 Task: Configure and use the built-in GitLens extension for code authorship details.
Action: Mouse moved to (333, 193)
Screenshot: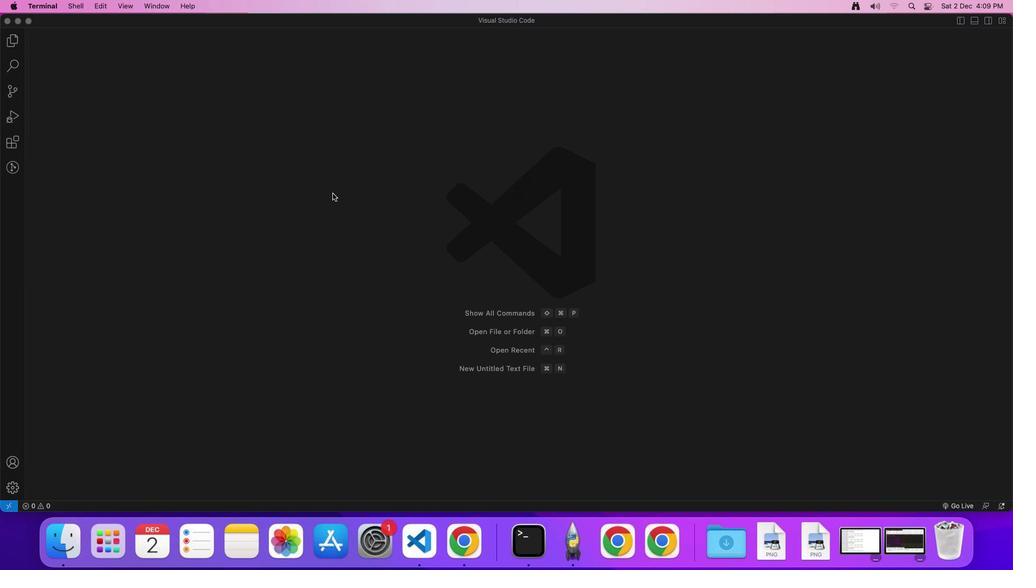 
Action: Mouse pressed left at (333, 193)
Screenshot: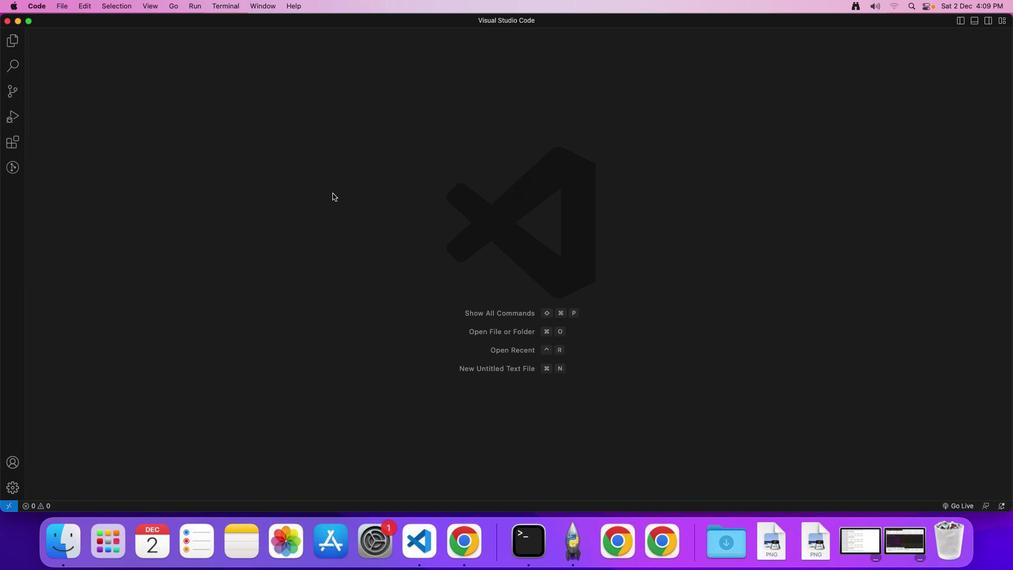 
Action: Mouse moved to (12, 482)
Screenshot: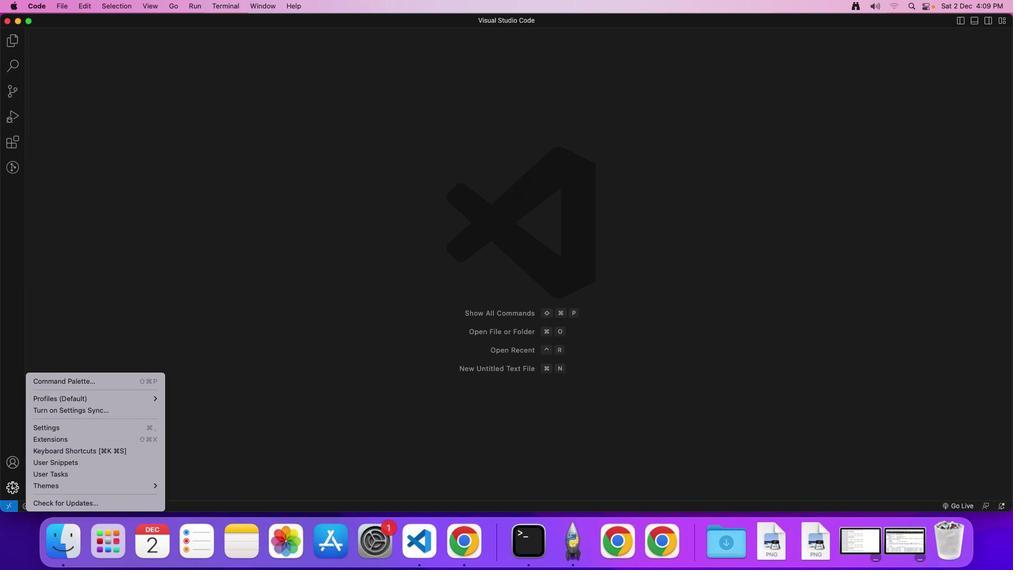 
Action: Mouse pressed left at (12, 482)
Screenshot: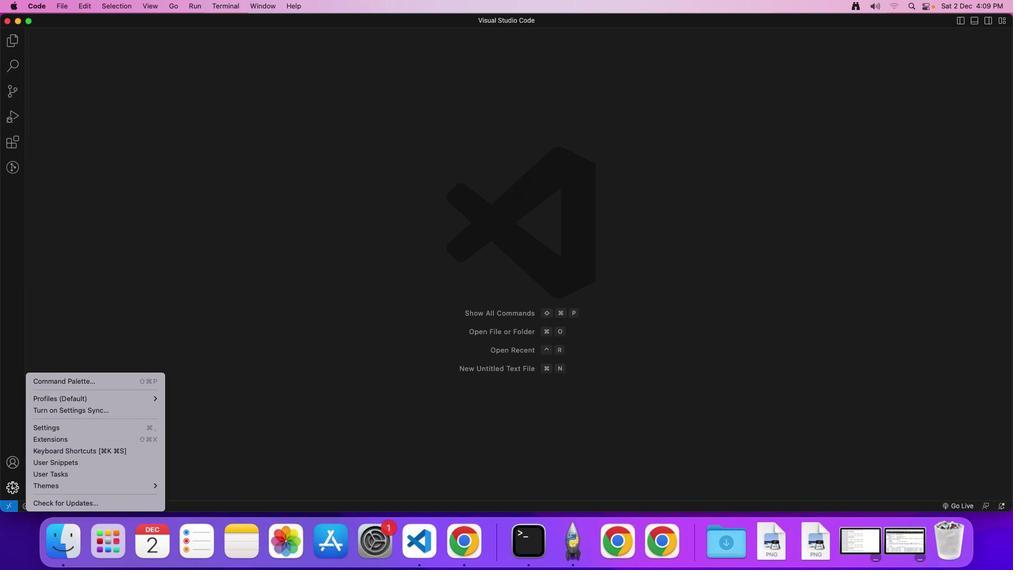
Action: Mouse moved to (34, 439)
Screenshot: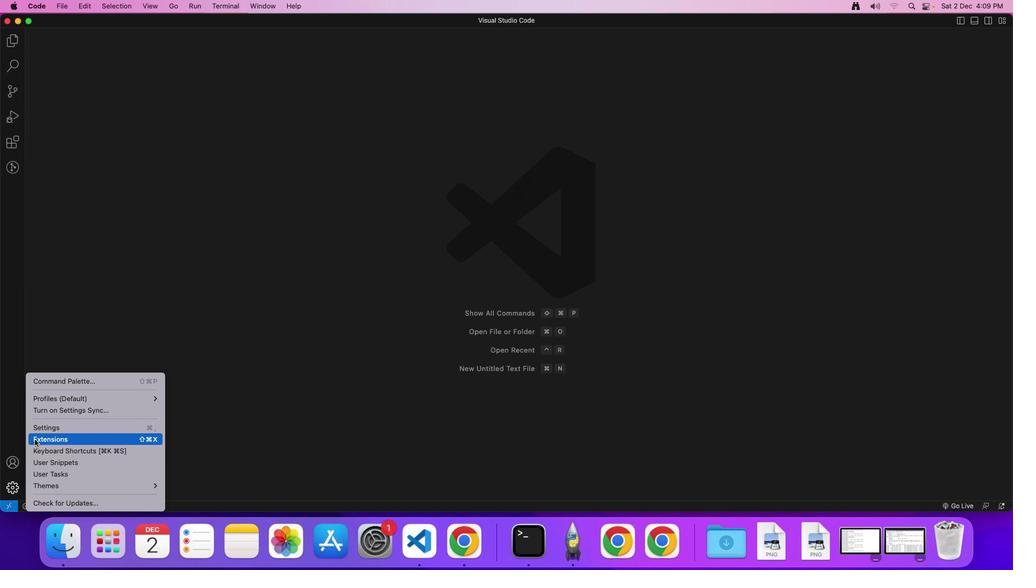 
Action: Mouse pressed left at (34, 439)
Screenshot: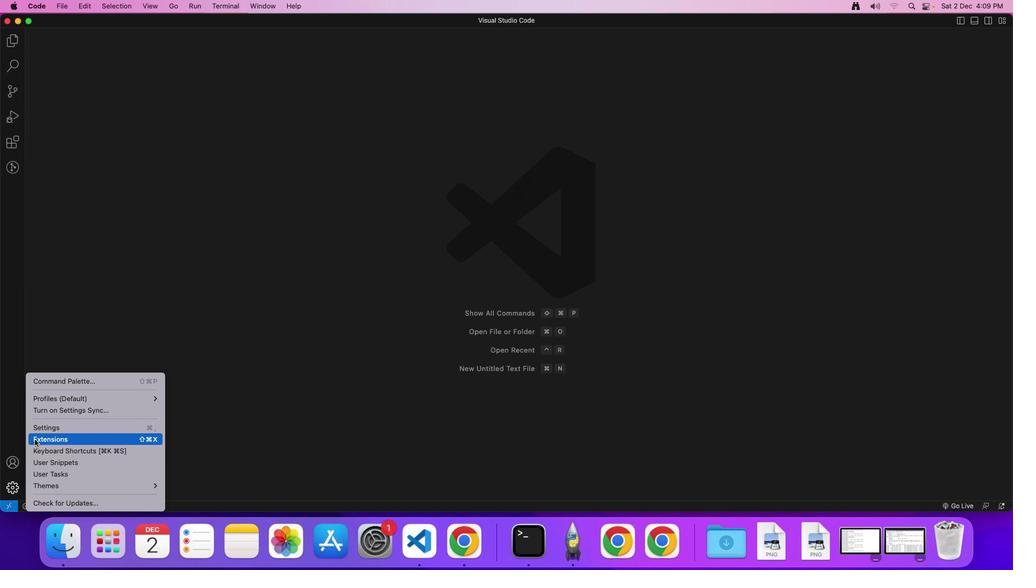 
Action: Mouse moved to (64, 56)
Screenshot: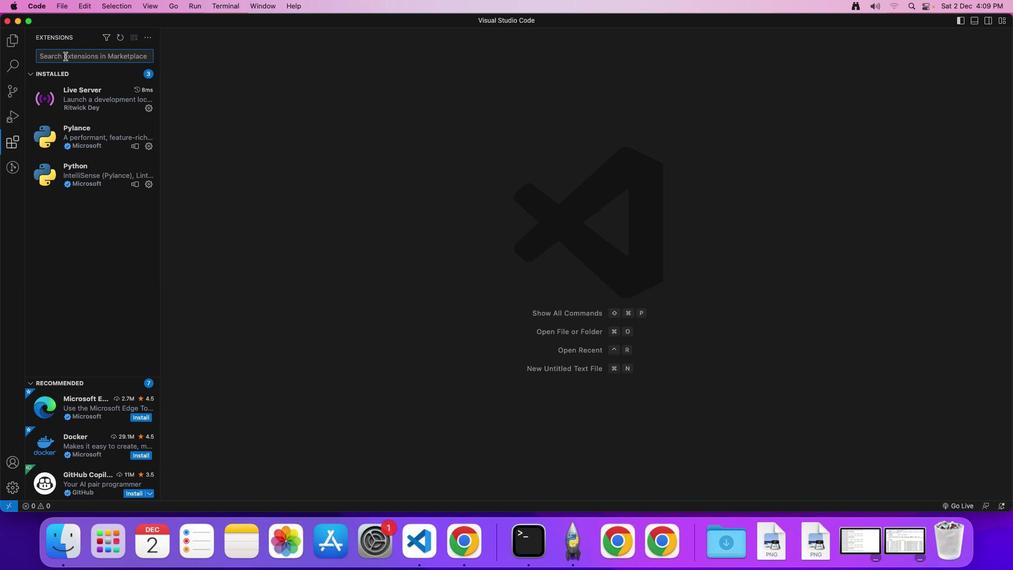 
Action: Mouse pressed left at (64, 56)
Screenshot: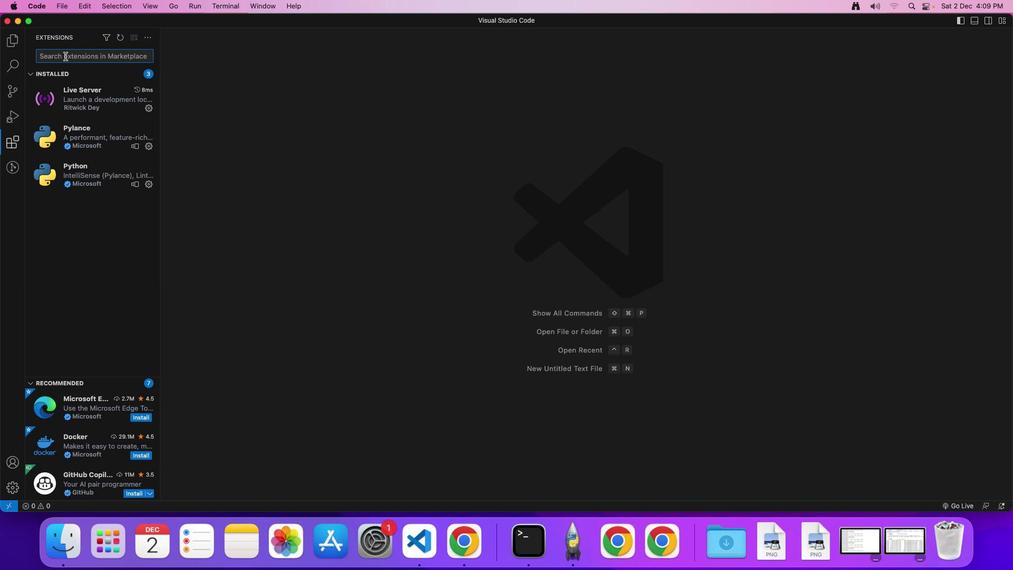 
Action: Mouse moved to (412, 135)
Screenshot: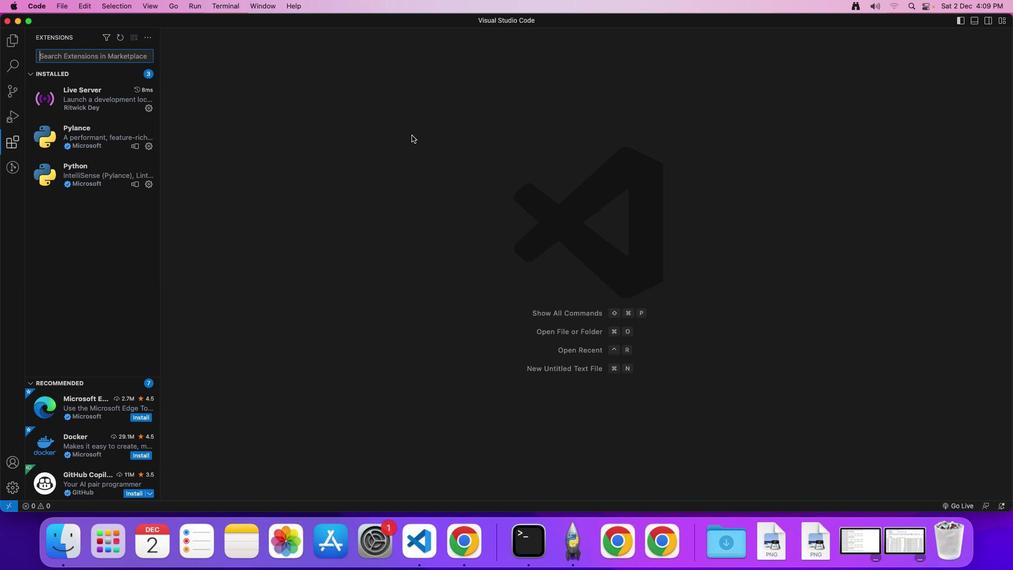 
Action: Key pressed 'G'Key.caps_lock'i''t'Key.shift'L''e''n''s'
Screenshot: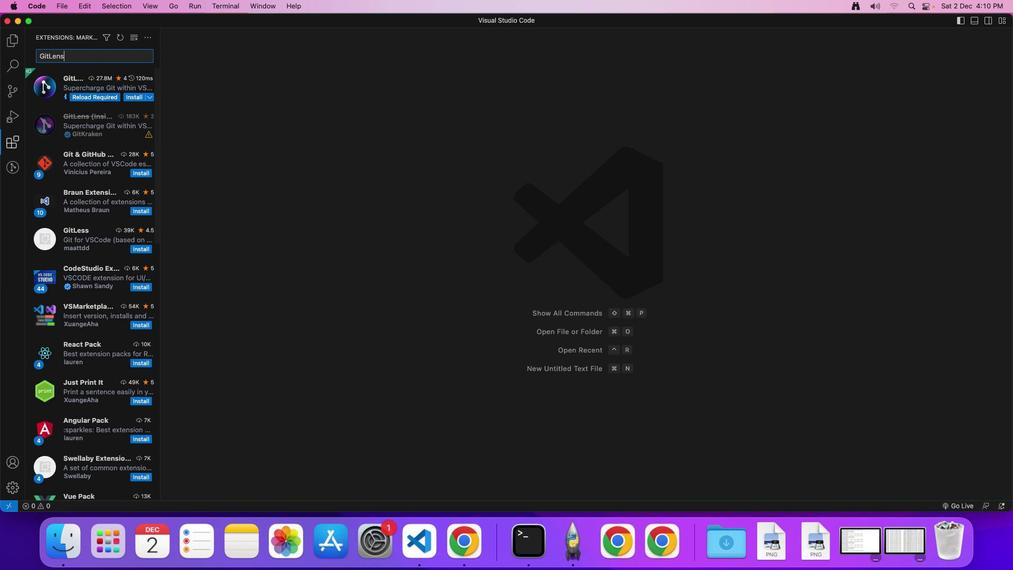 
Action: Mouse moved to (134, 98)
Screenshot: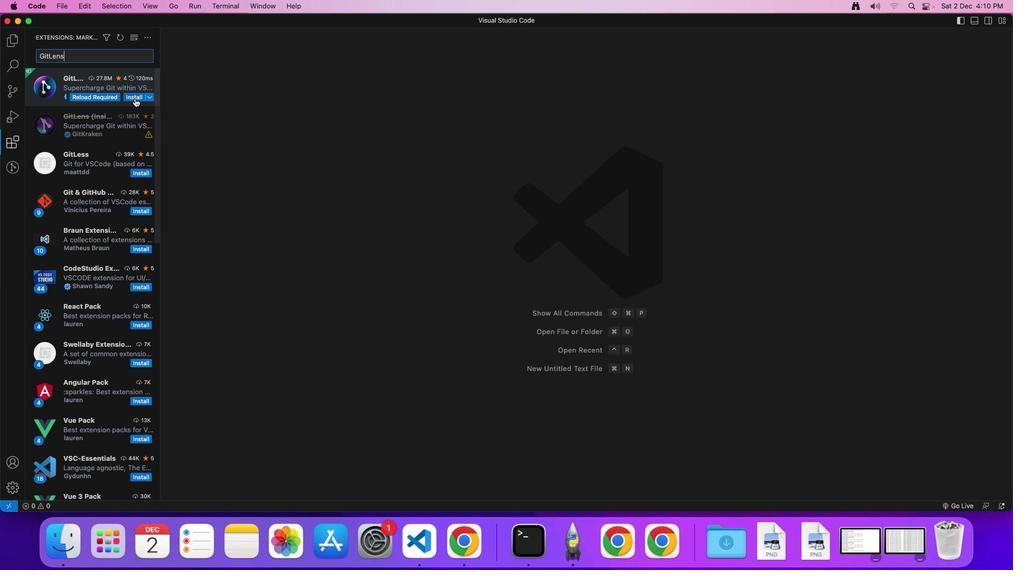 
Action: Mouse pressed left at (134, 98)
Screenshot: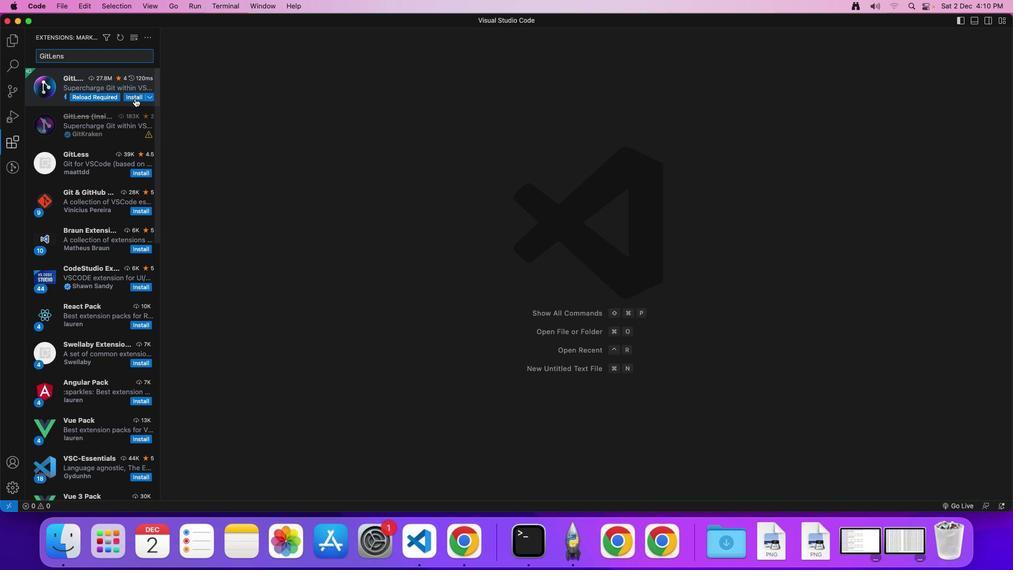 
Action: Mouse moved to (438, 271)
Screenshot: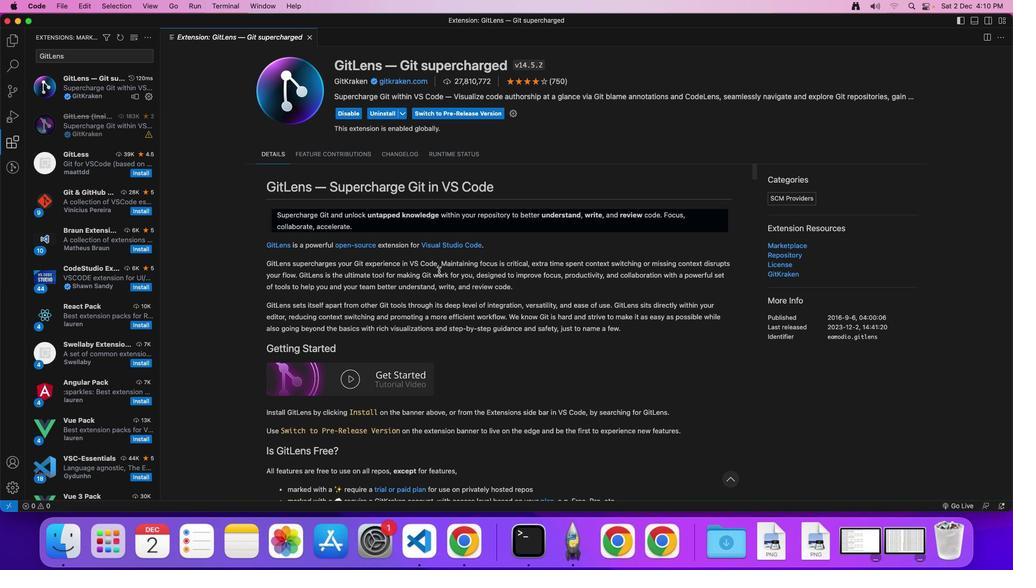 
Action: Mouse scrolled (438, 271) with delta (0, 0)
Screenshot: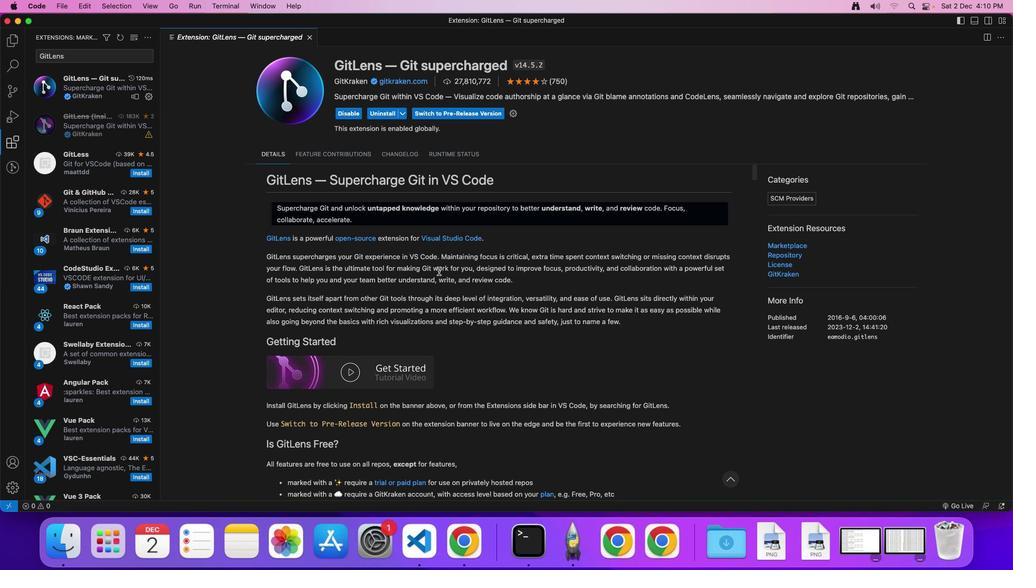 
Action: Mouse scrolled (438, 271) with delta (0, 0)
Screenshot: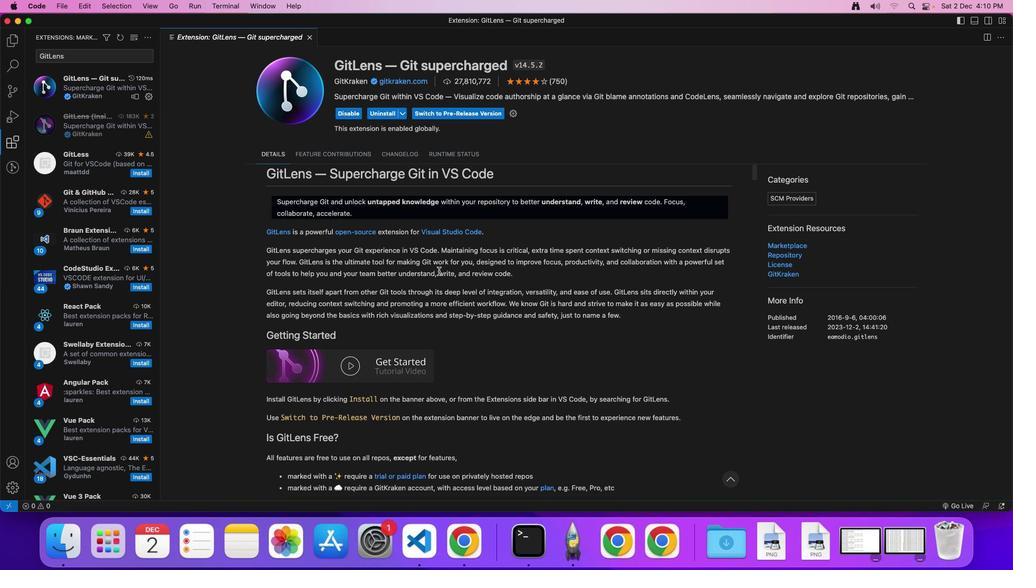 
Action: Mouse scrolled (438, 271) with delta (0, 0)
Screenshot: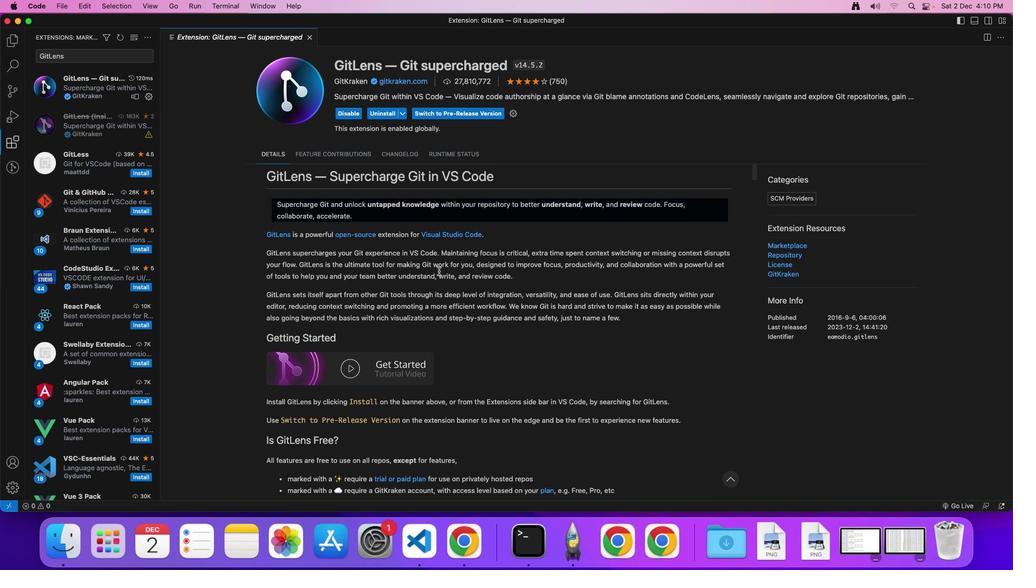 
Action: Mouse scrolled (438, 271) with delta (0, 0)
Screenshot: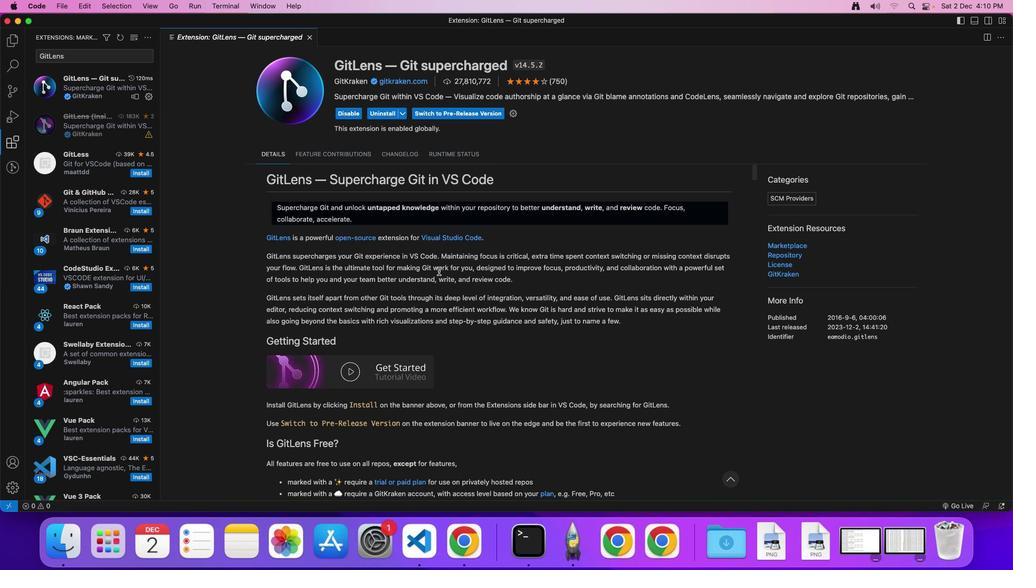 
Action: Mouse scrolled (438, 271) with delta (0, 1)
Screenshot: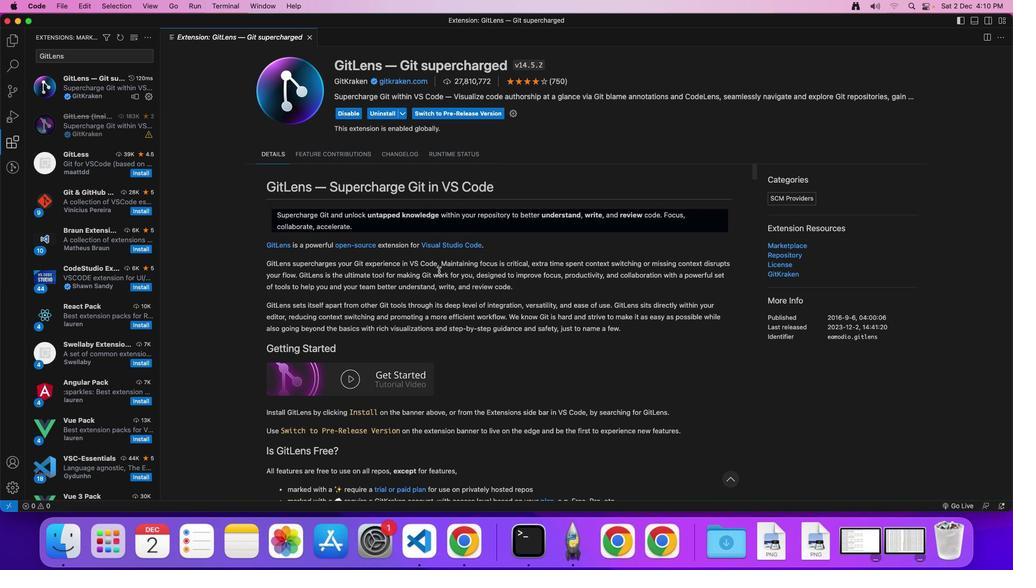 
Action: Mouse scrolled (438, 271) with delta (0, 0)
Screenshot: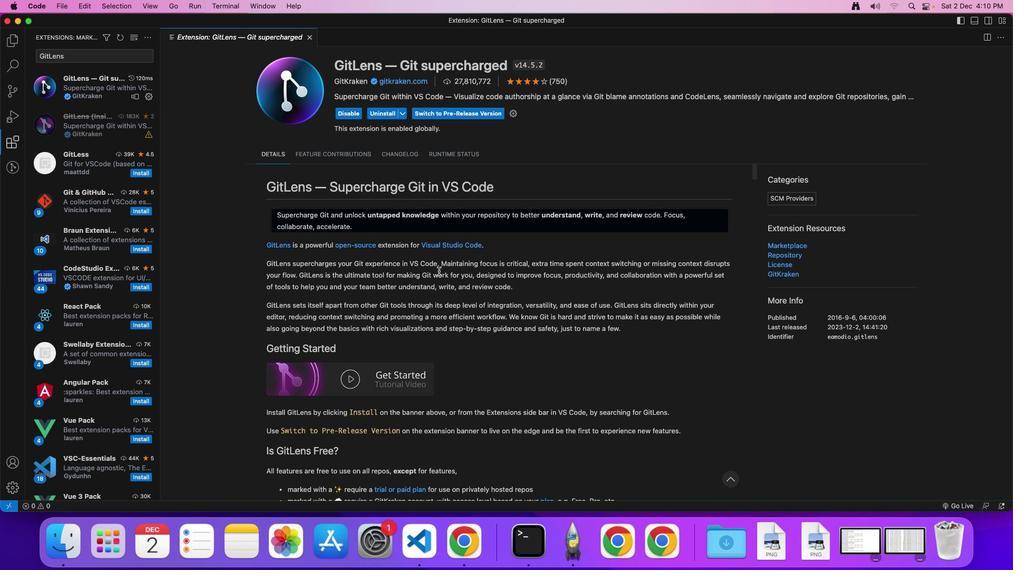 
Action: Mouse moved to (8, 487)
Screenshot: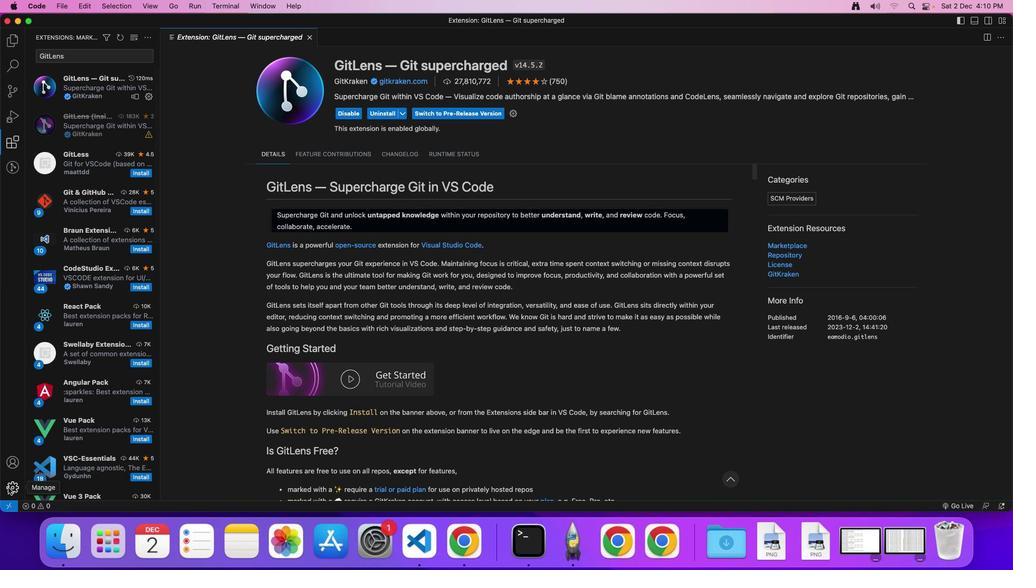 
Action: Mouse pressed left at (8, 487)
Screenshot: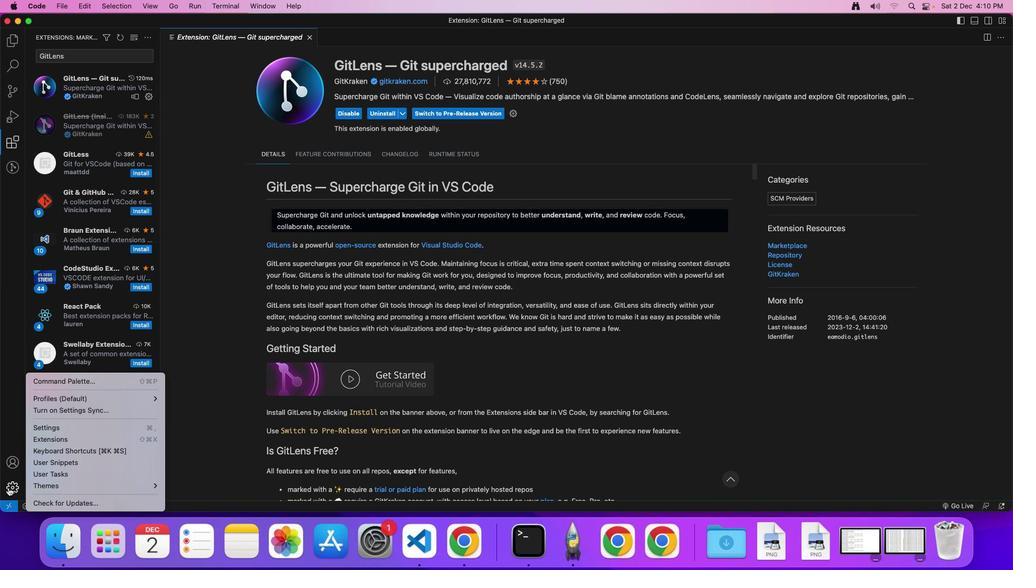 
Action: Mouse moved to (210, 334)
Screenshot: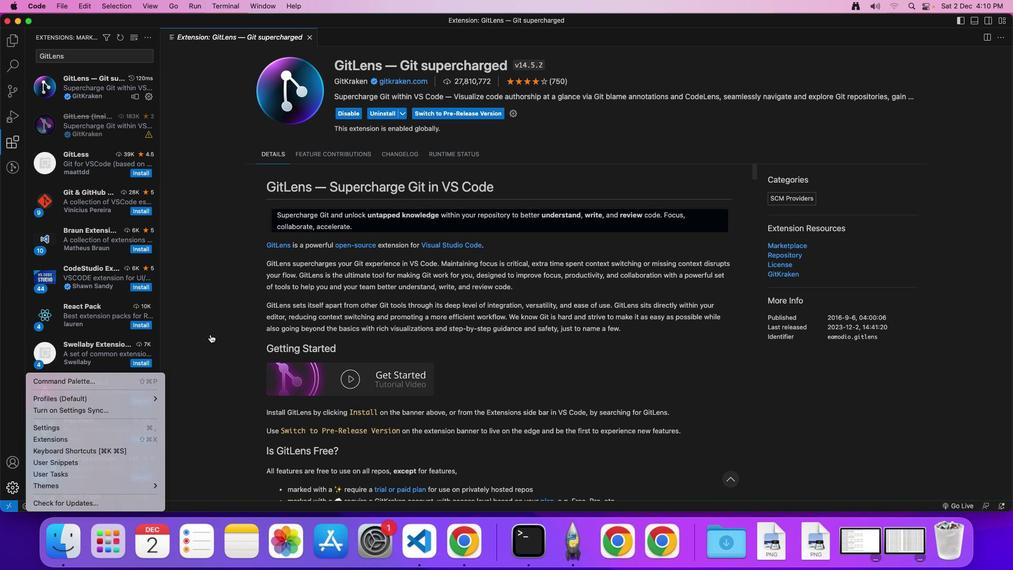 
Action: Mouse pressed left at (210, 334)
Screenshot: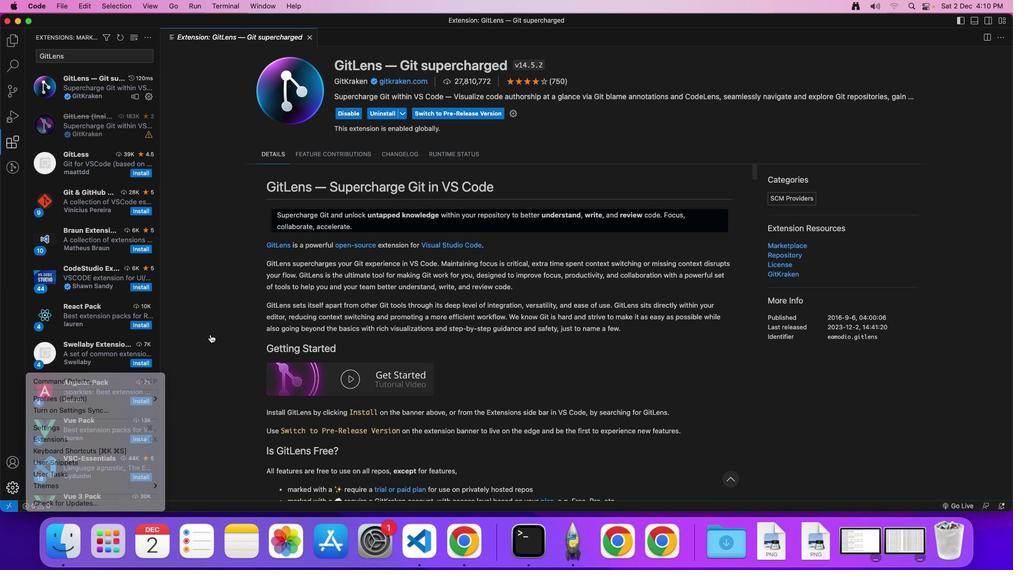 
Action: Mouse moved to (65, 5)
Screenshot: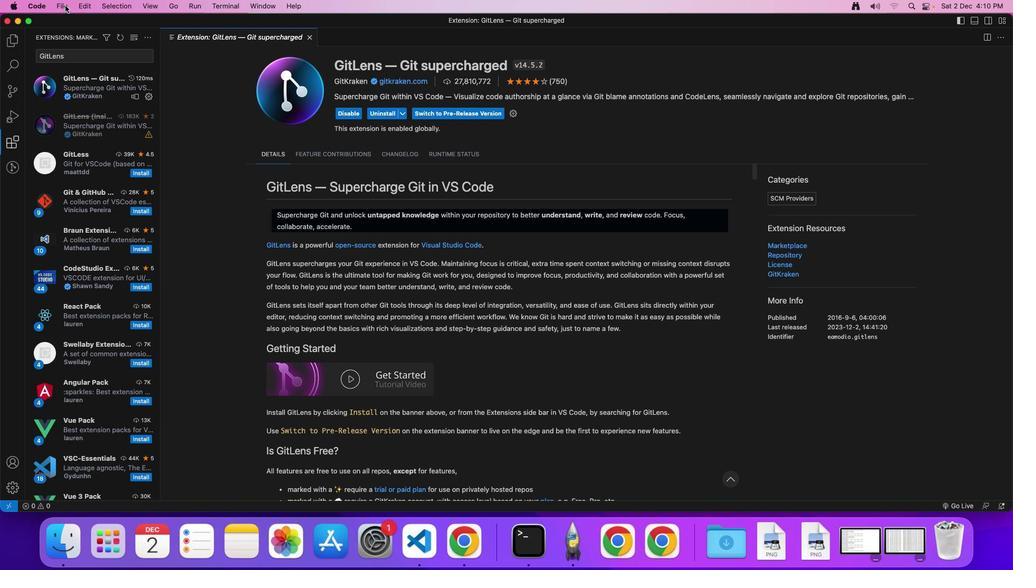 
Action: Mouse pressed left at (65, 5)
Screenshot: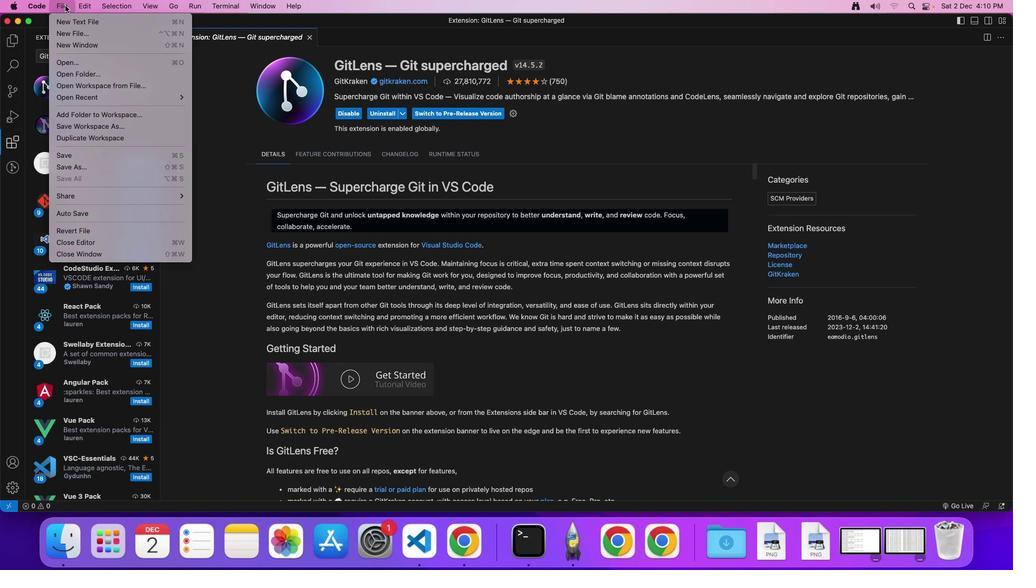 
Action: Mouse moved to (35, 5)
Screenshot: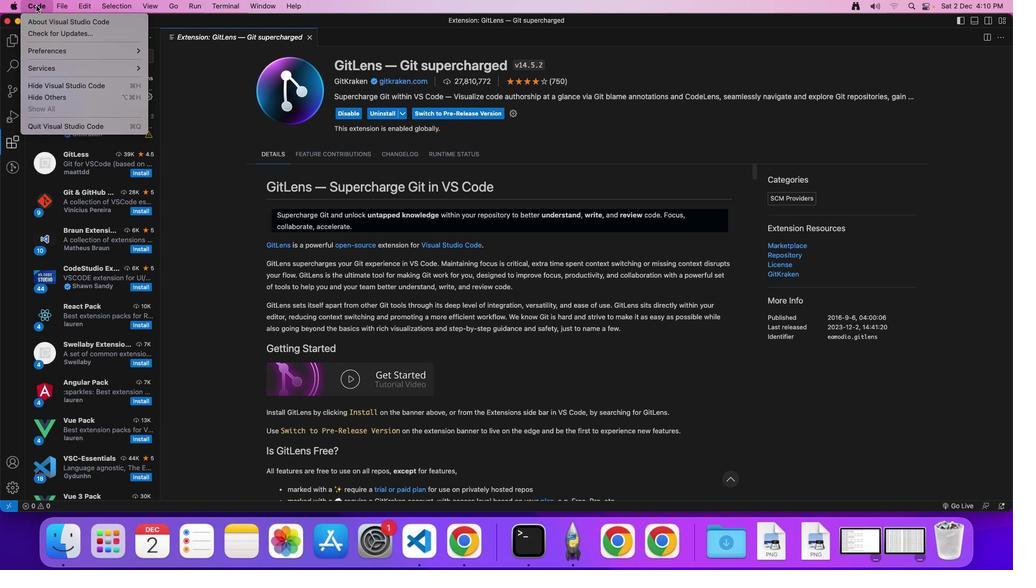 
Action: Mouse pressed left at (35, 5)
Screenshot: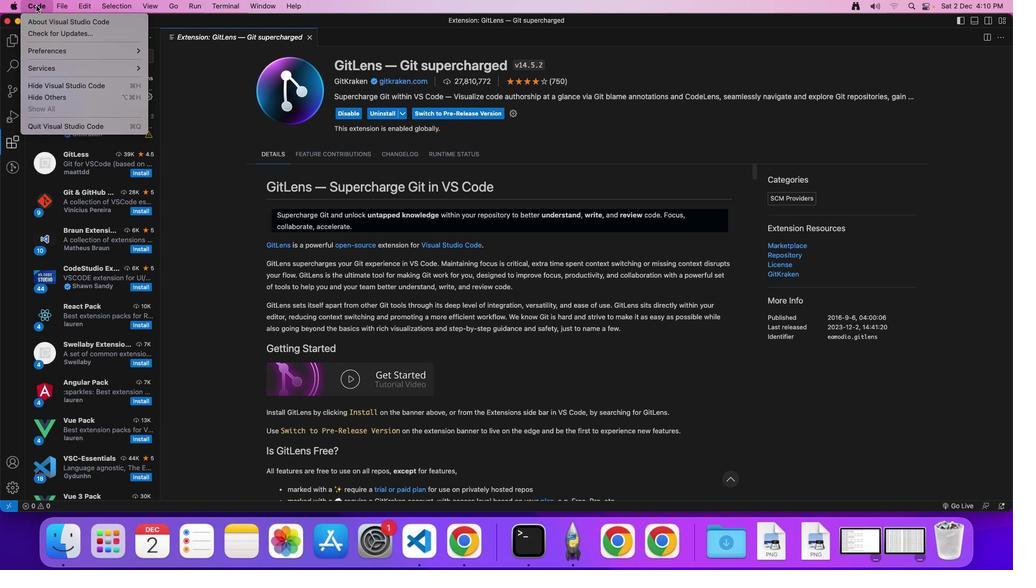 
Action: Mouse moved to (35, 3)
Screenshot: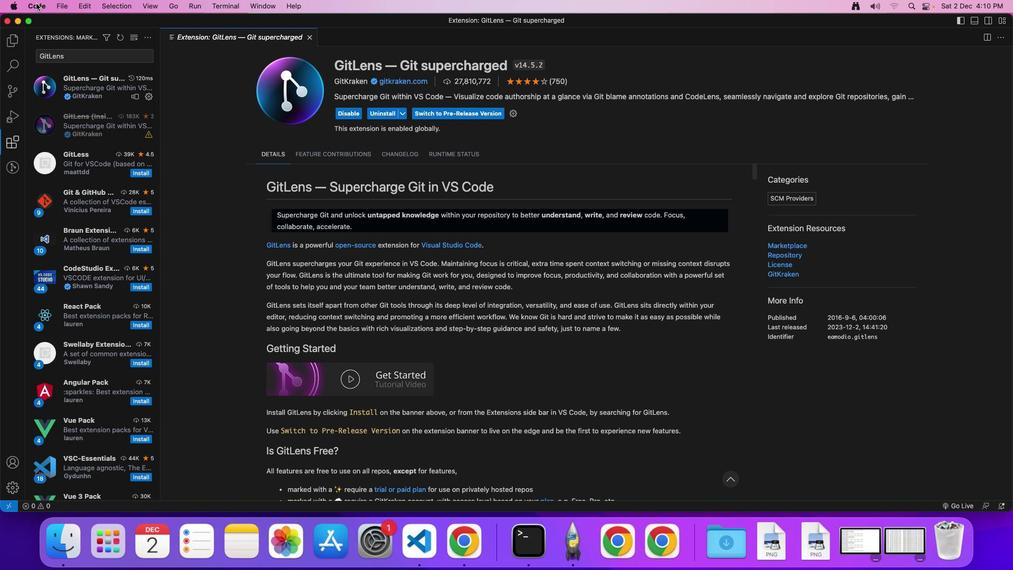 
Action: Mouse pressed left at (35, 3)
Screenshot: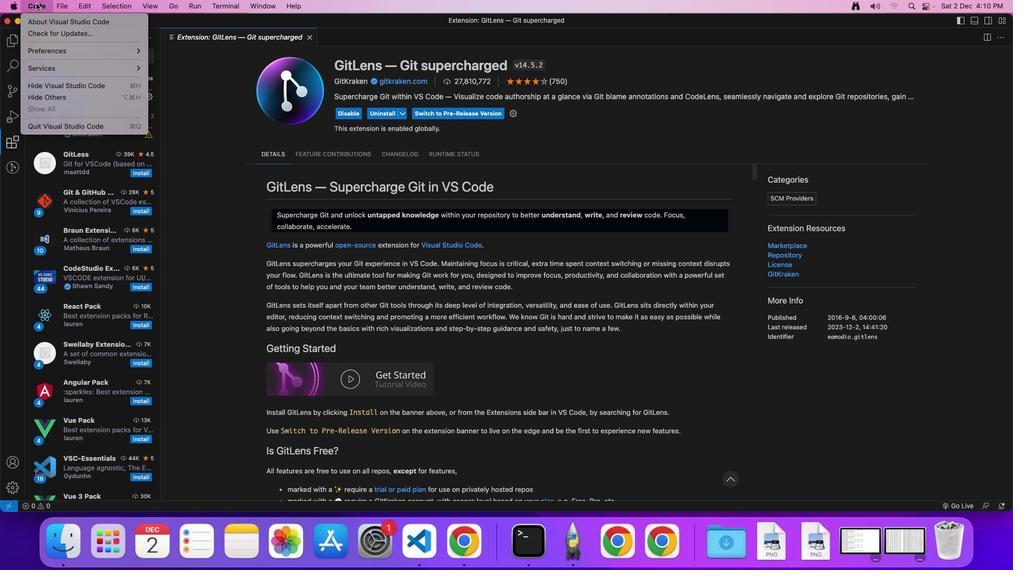 
Action: Mouse moved to (41, 52)
Screenshot: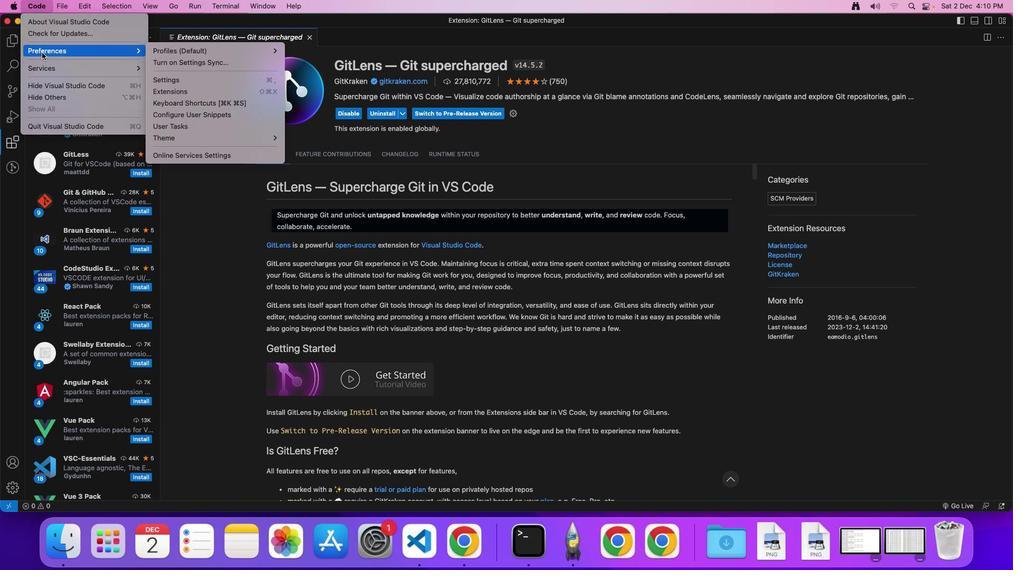 
Action: Mouse pressed left at (41, 52)
Screenshot: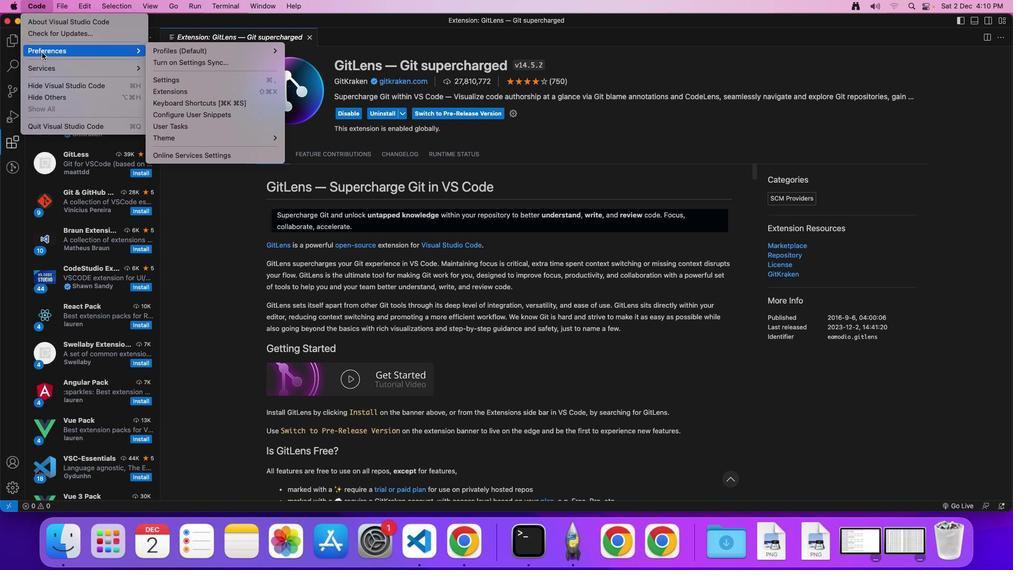 
Action: Mouse moved to (181, 79)
Screenshot: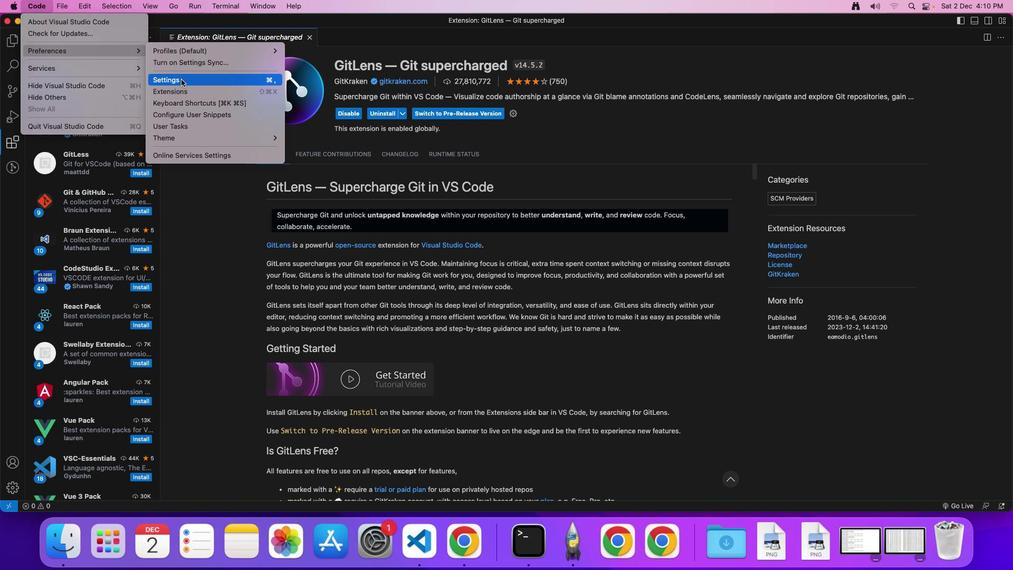 
Action: Mouse pressed left at (181, 79)
Screenshot: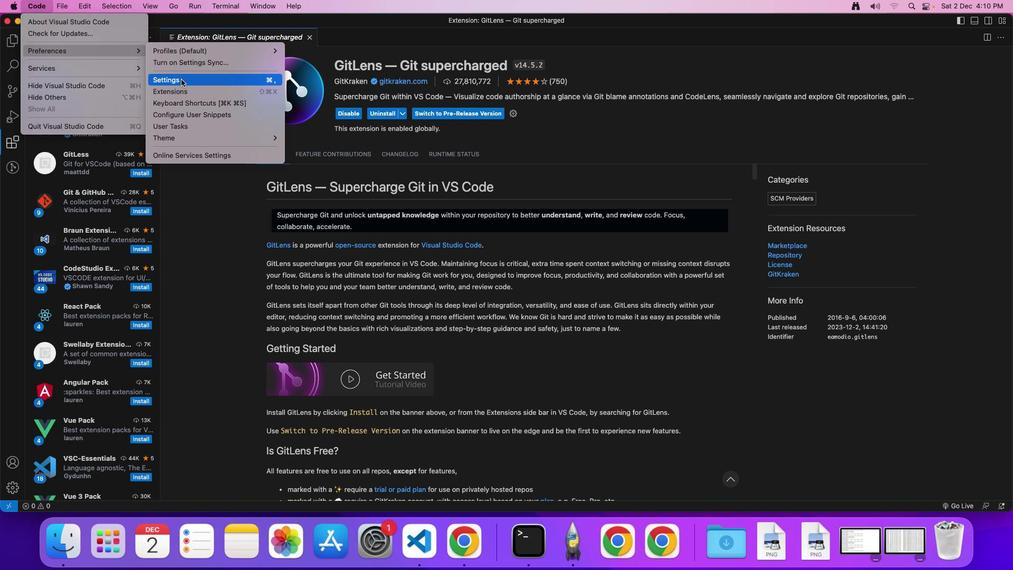 
Action: Mouse moved to (372, 62)
Screenshot: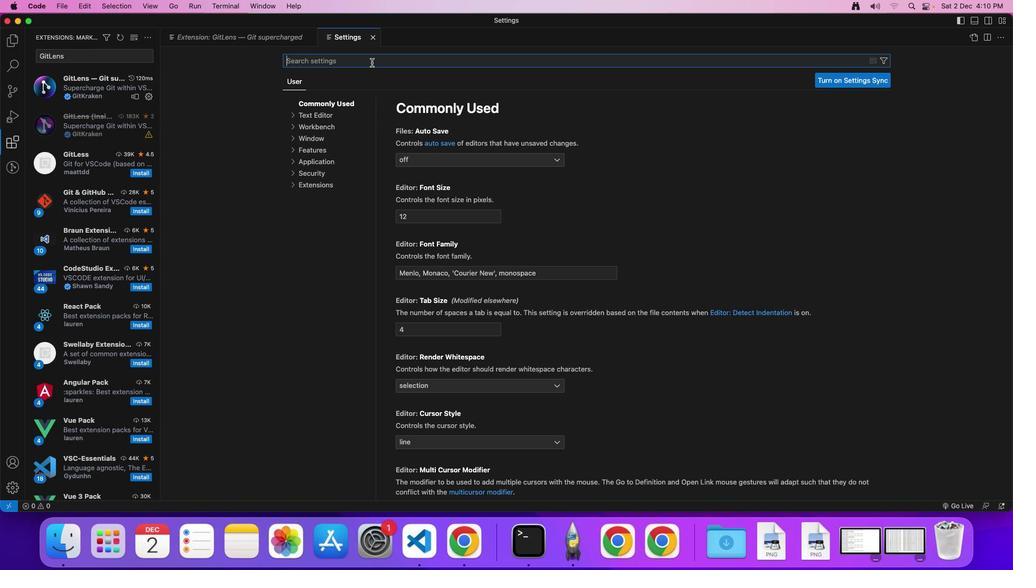 
Action: Mouse pressed left at (372, 62)
Screenshot: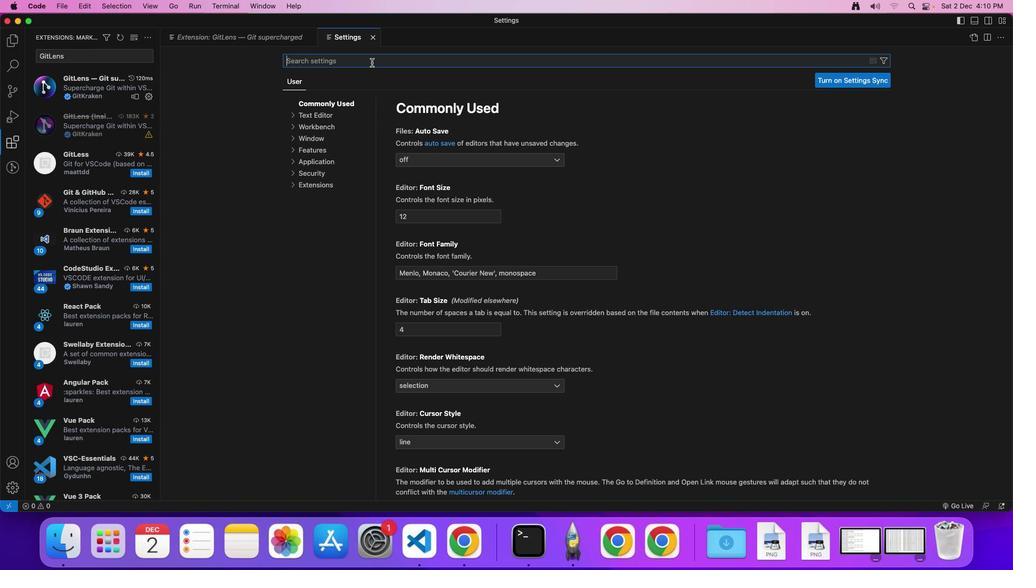 
Action: Key pressed Key.caps_lock'G''I''T'Key.backspaceKey.backspaceKey.caps_lock'i''t'Key.shift'L''e''n''s'Key.enter
Screenshot: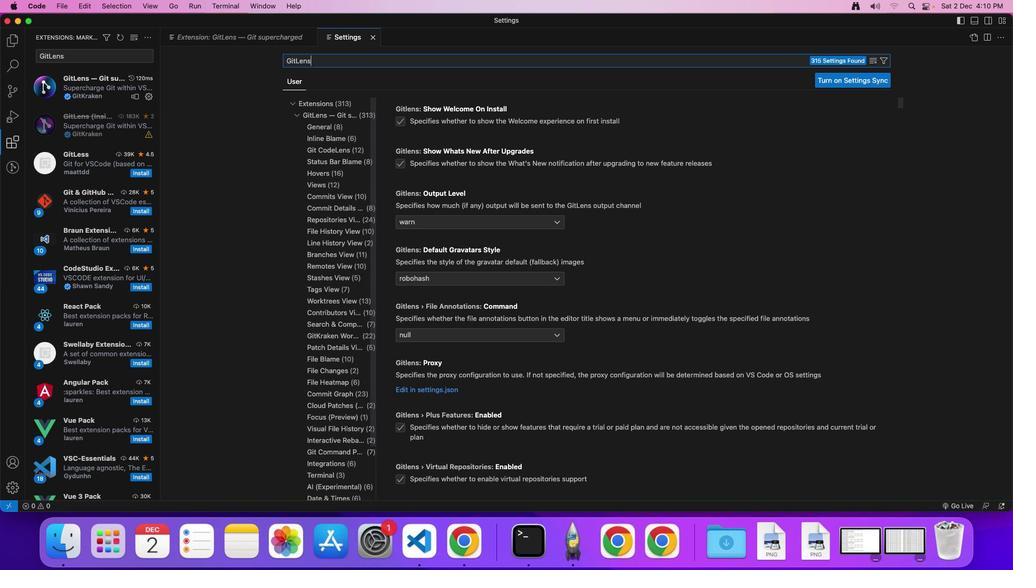 
Action: Mouse moved to (973, 40)
Screenshot: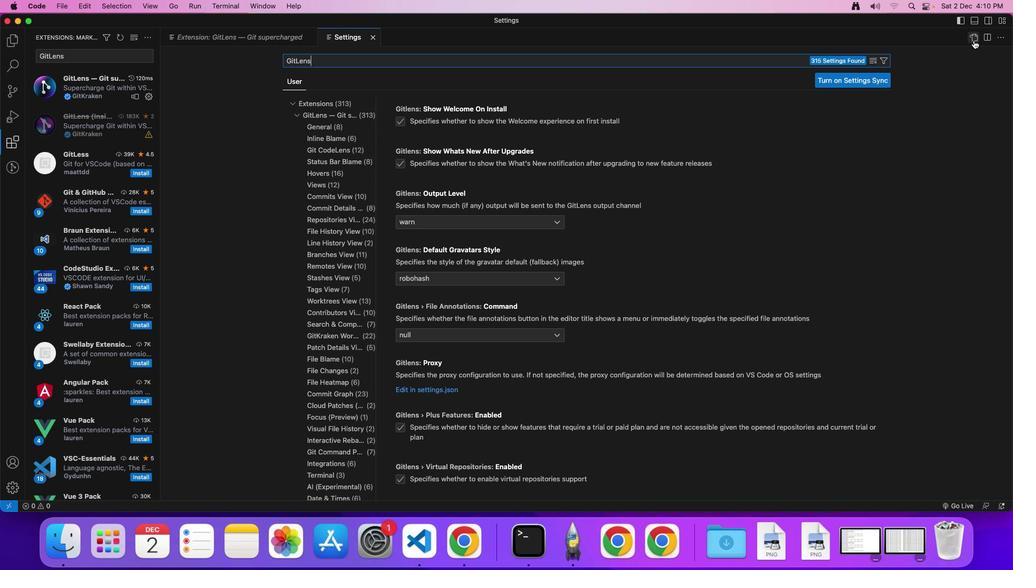 
Action: Mouse pressed left at (973, 40)
Screenshot: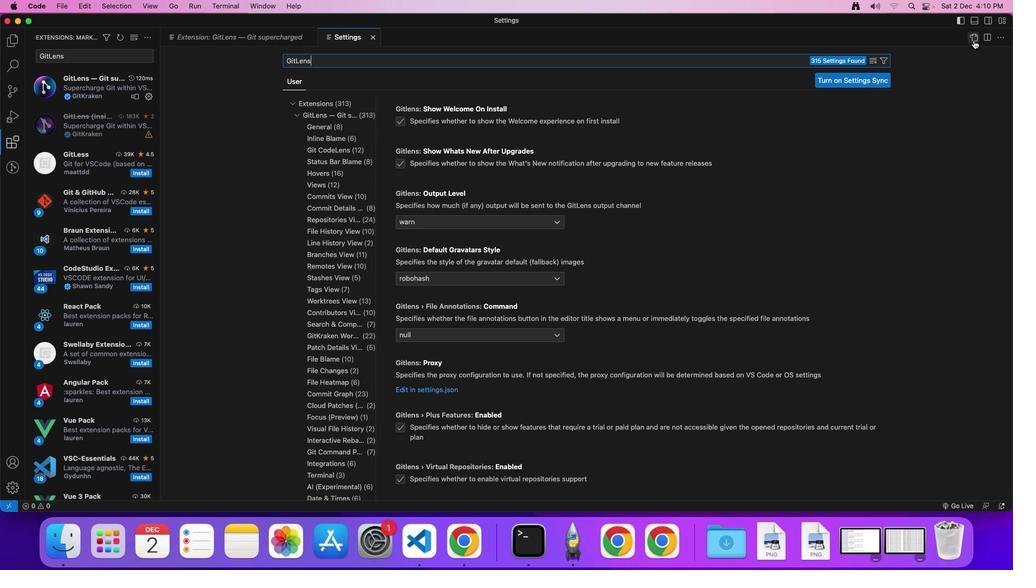 
Action: Mouse moved to (418, 186)
Screenshot: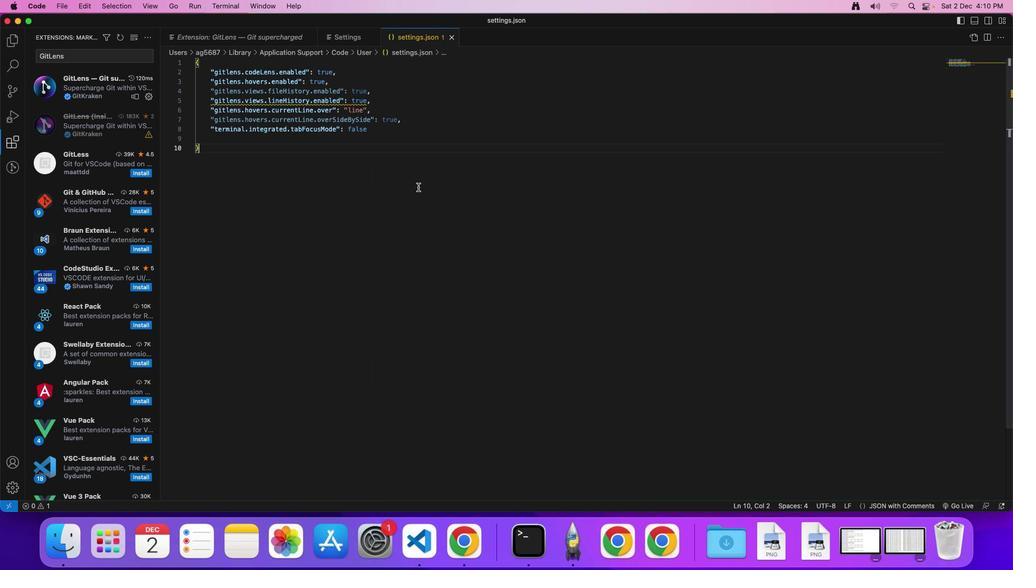 
Action: Mouse pressed left at (418, 186)
Screenshot: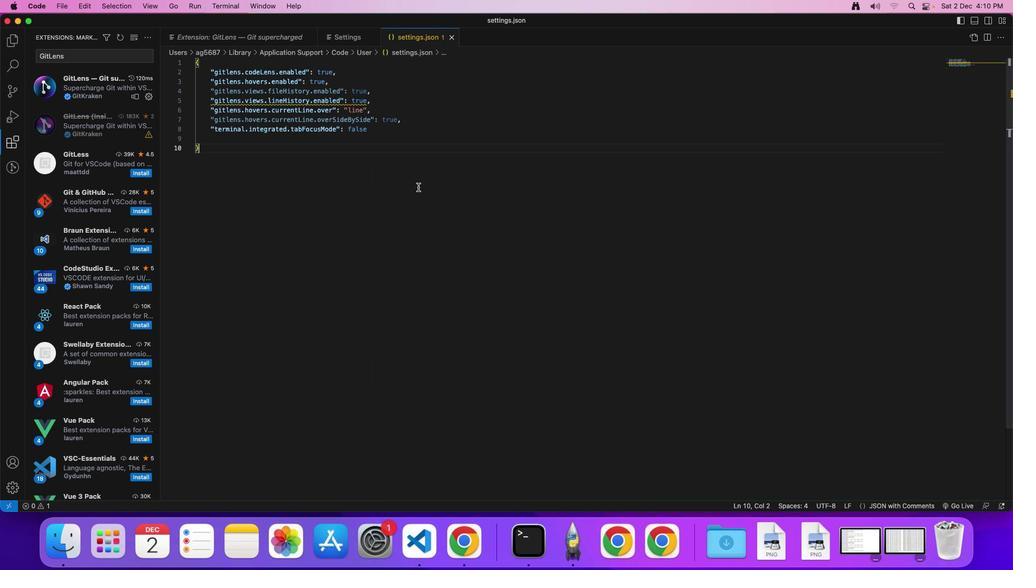 
Action: Mouse moved to (373, 133)
Screenshot: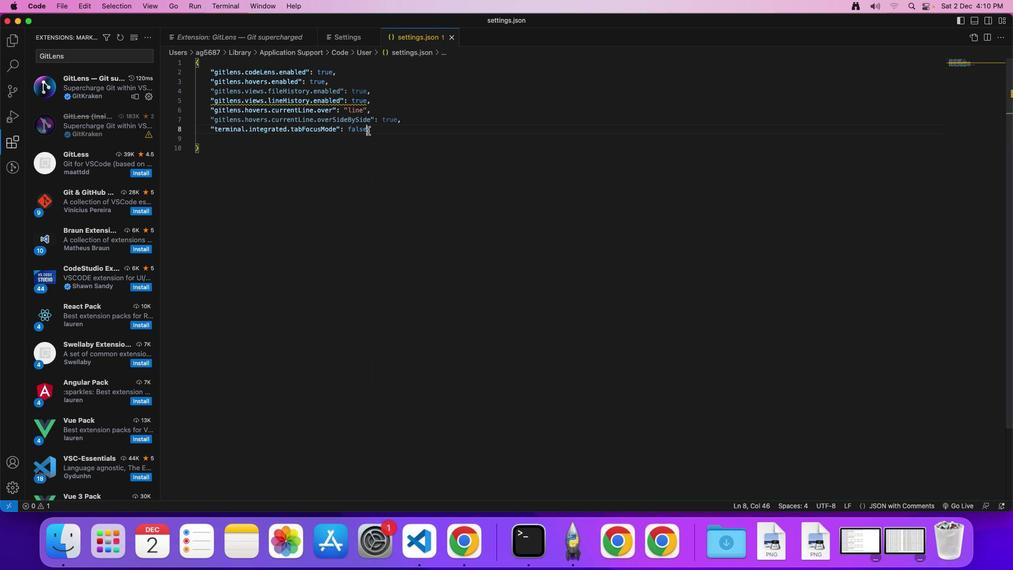 
Action: Mouse pressed left at (373, 133)
Screenshot: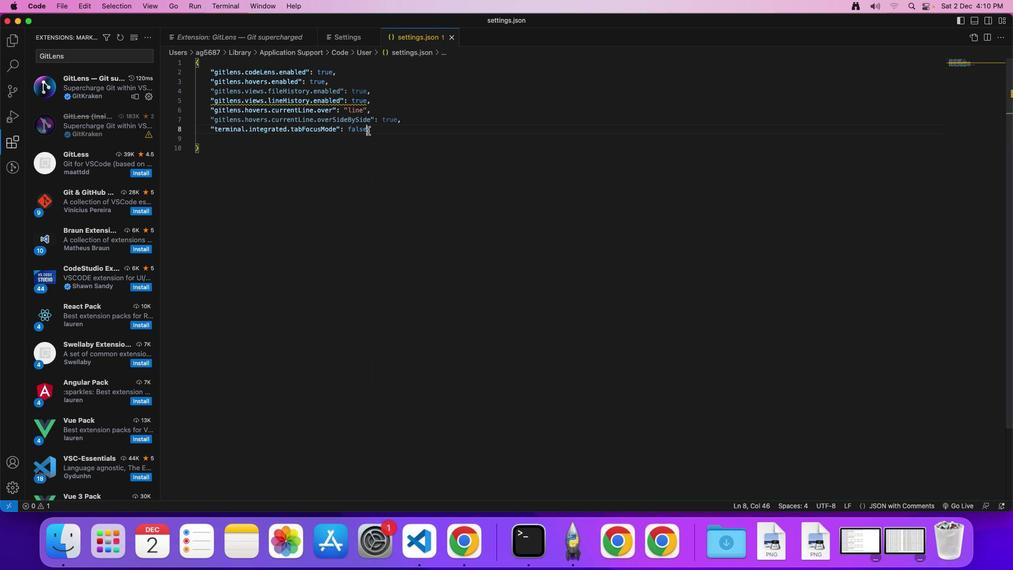 
Action: Mouse moved to (581, 273)
Screenshot: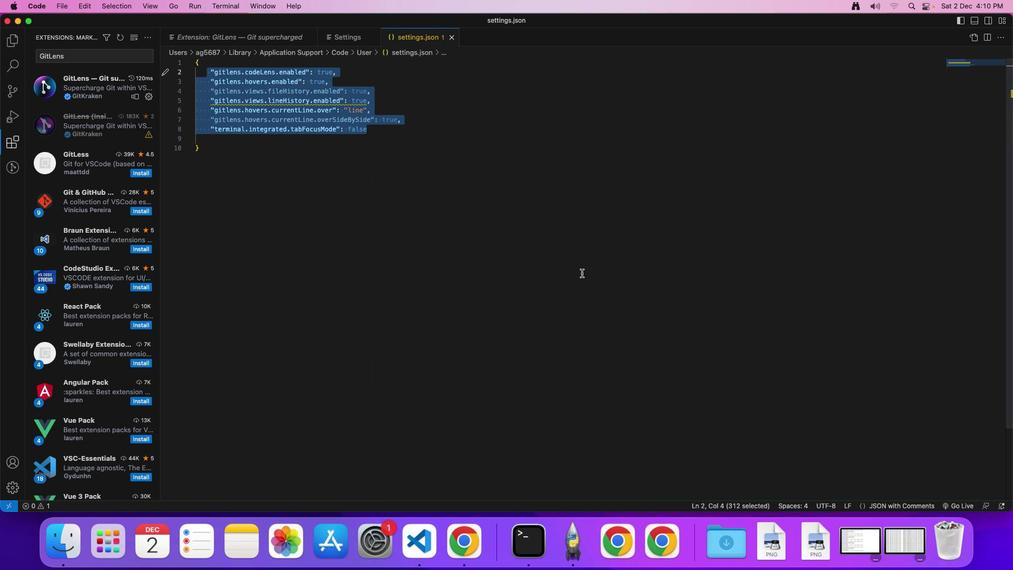 
Action: Key pressed Key.shift_r'"'Key.enter
Screenshot: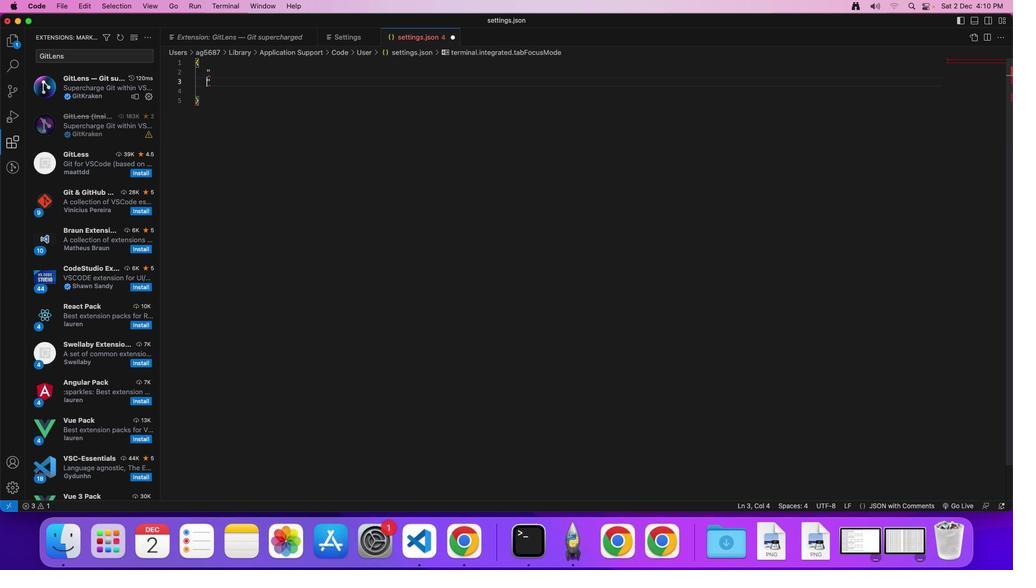 
Action: Mouse moved to (218, 79)
Screenshot: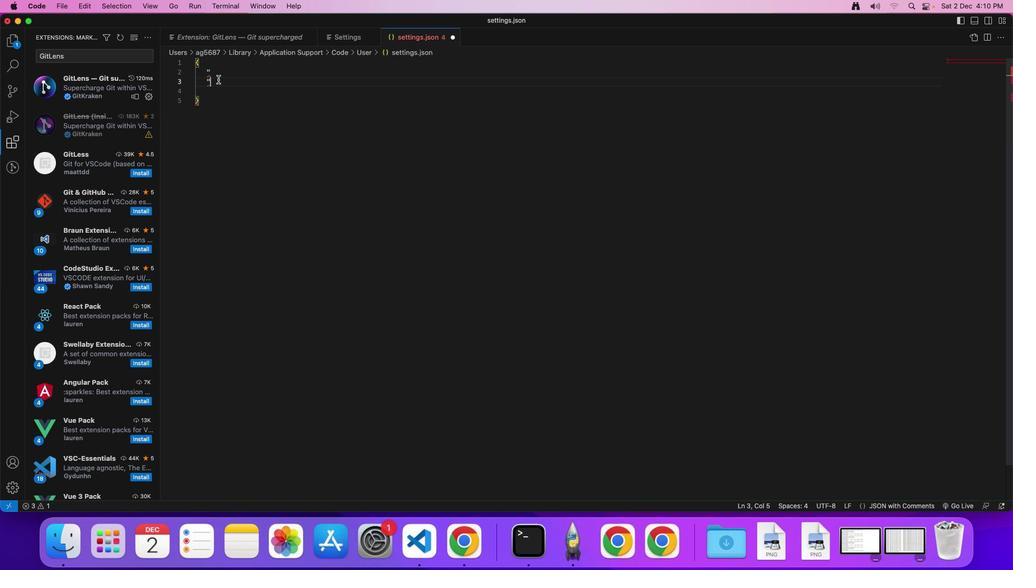 
Action: Mouse pressed left at (218, 79)
Screenshot: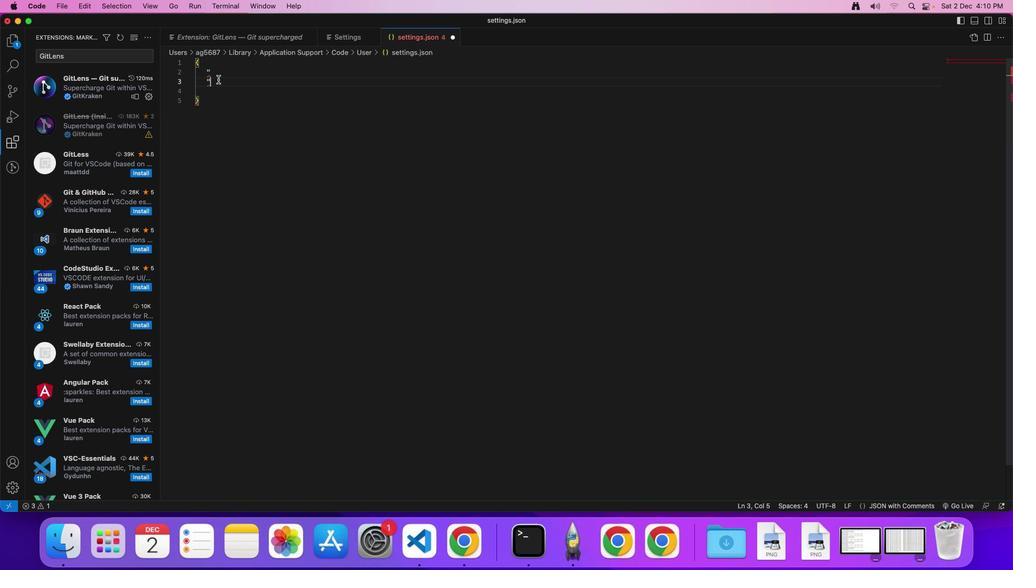 
Action: Mouse moved to (218, 79)
Screenshot: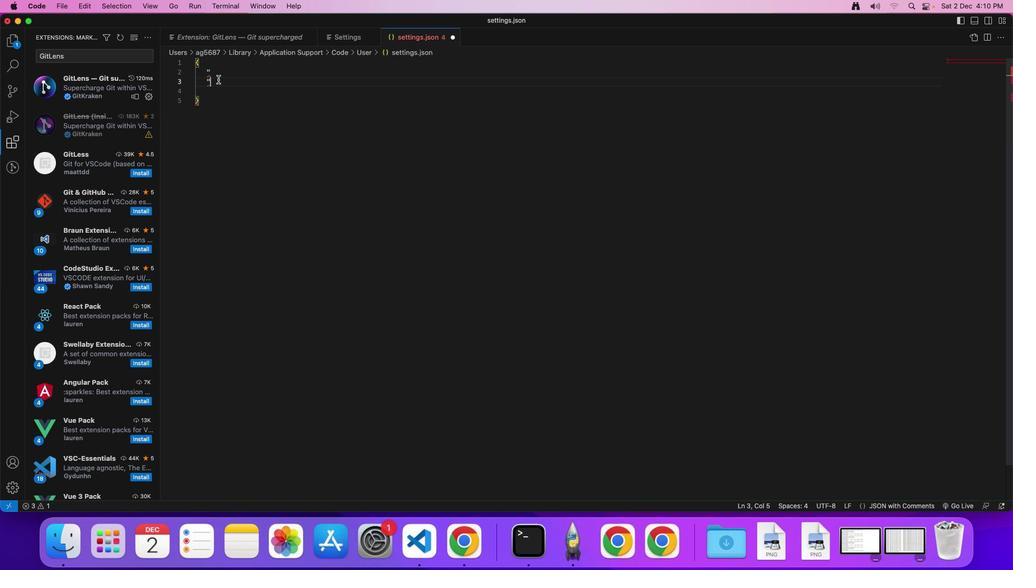 
Action: Key pressed Key.backspace
Screenshot: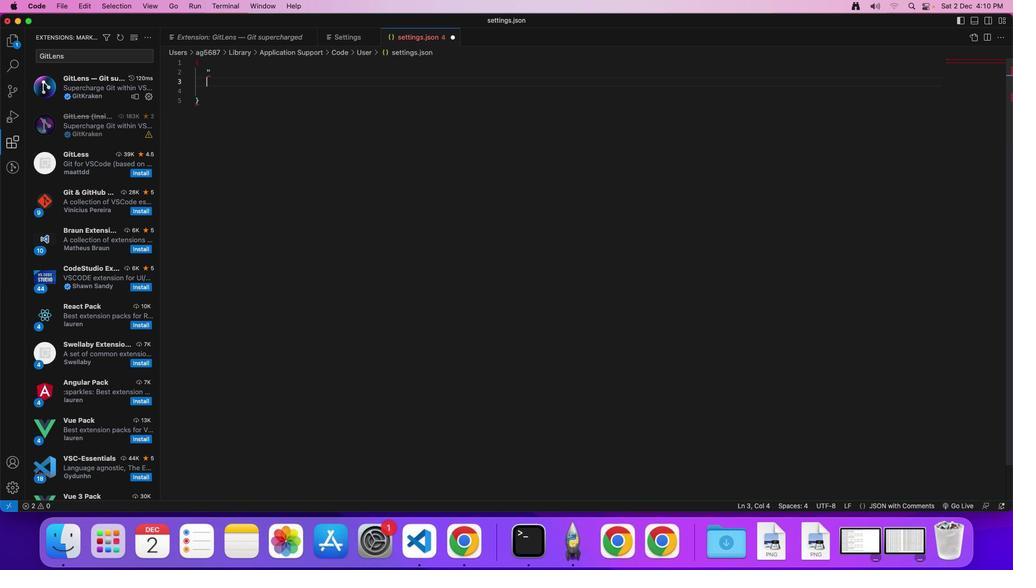 
Action: Mouse moved to (213, 72)
Screenshot: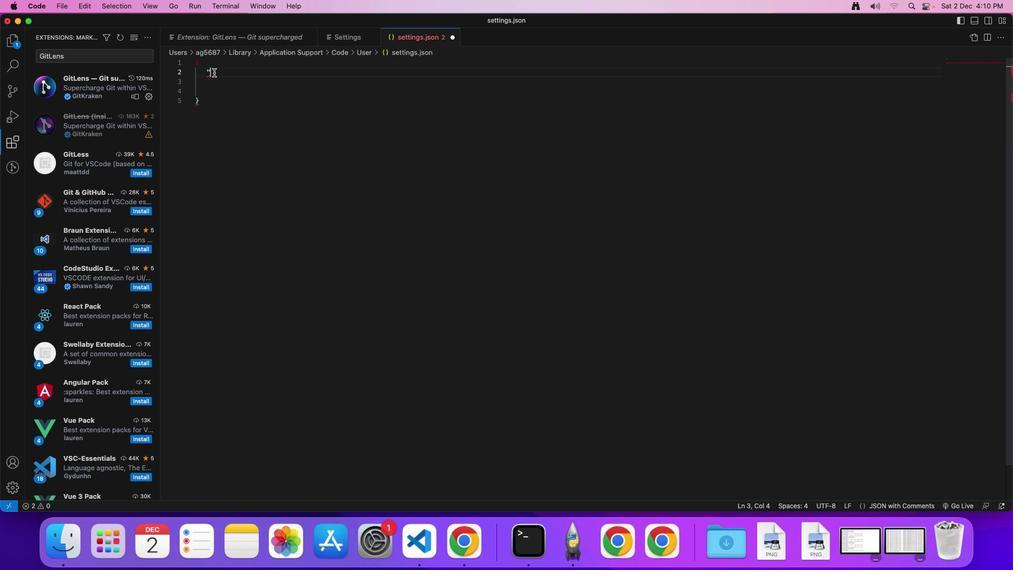 
Action: Mouse pressed left at (213, 72)
Screenshot: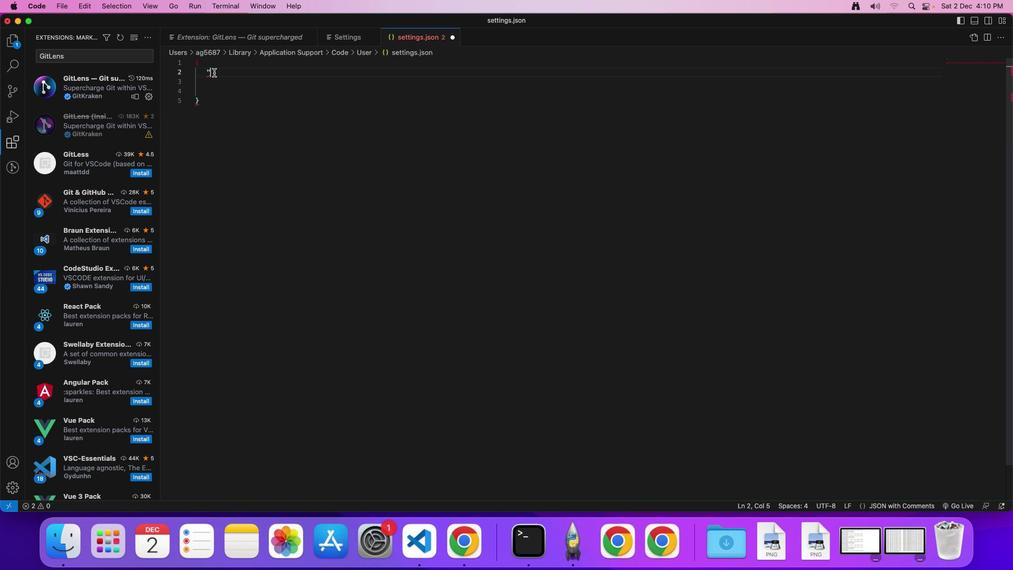 
Action: Mouse moved to (572, 190)
Screenshot: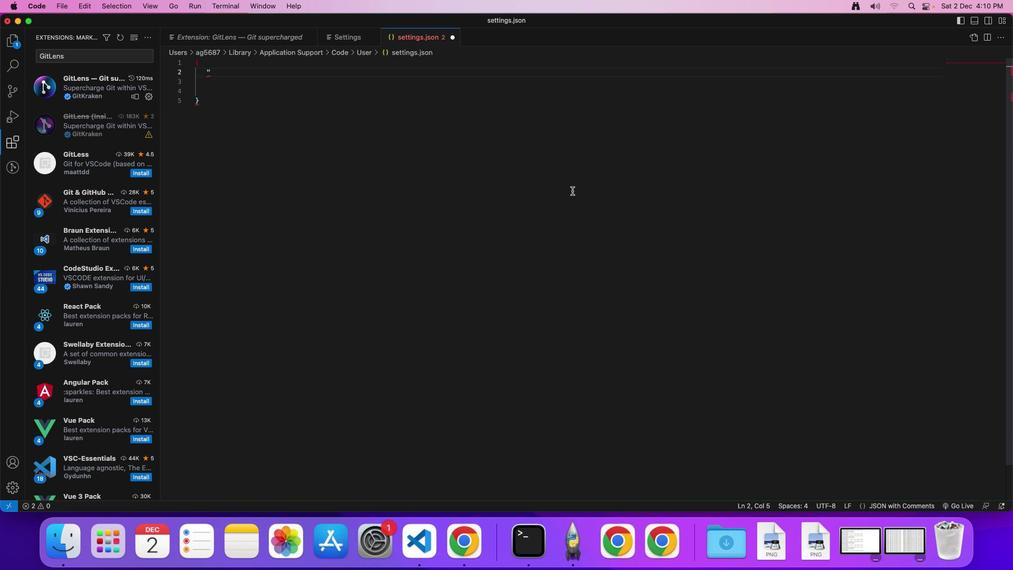
Action: Key pressed 'g''i''t''l''e''n''s''.''c''o''d''e'Key.shift'L''e''n''s''.''r''e''c''e''n''t'Key.shift'C''h''a''n''g''e''.''e''n''a'Key.enterKey.backspace't''r''u''e'Key.enter
Screenshot: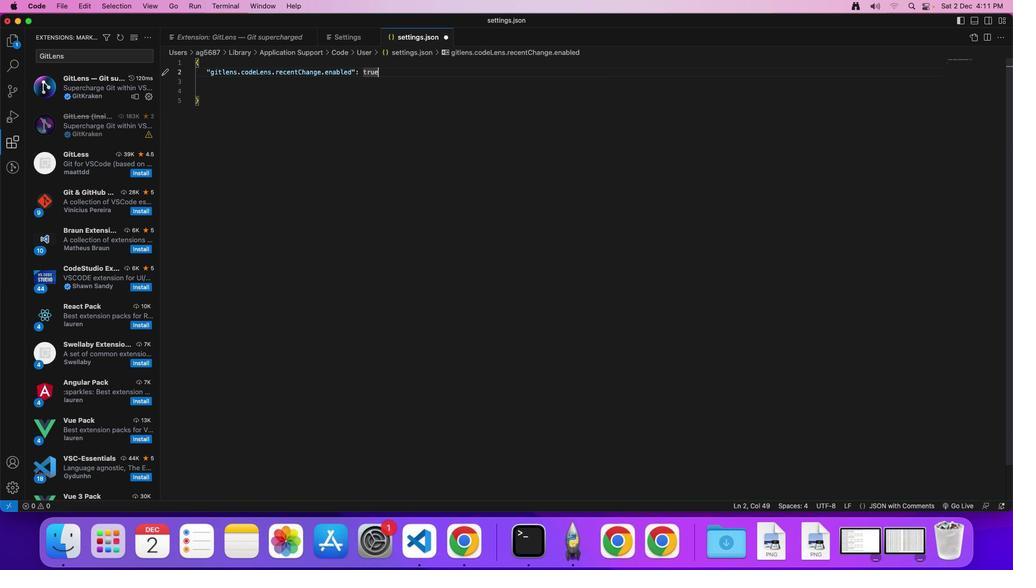 
Action: Mouse moved to (460, 117)
Screenshot: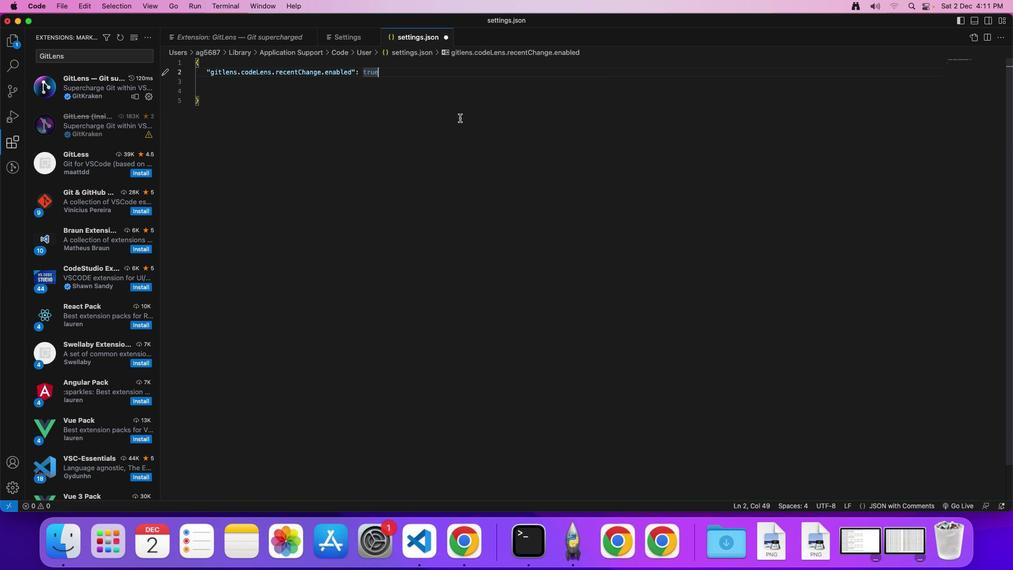 
Action: Mouse pressed left at (460, 117)
Screenshot: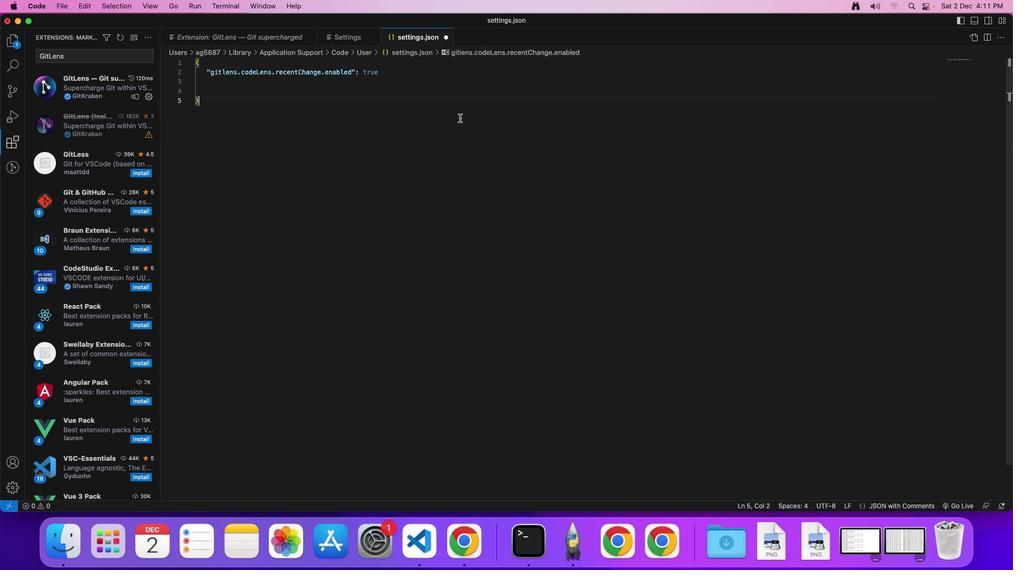 
Action: Mouse moved to (385, 73)
Screenshot: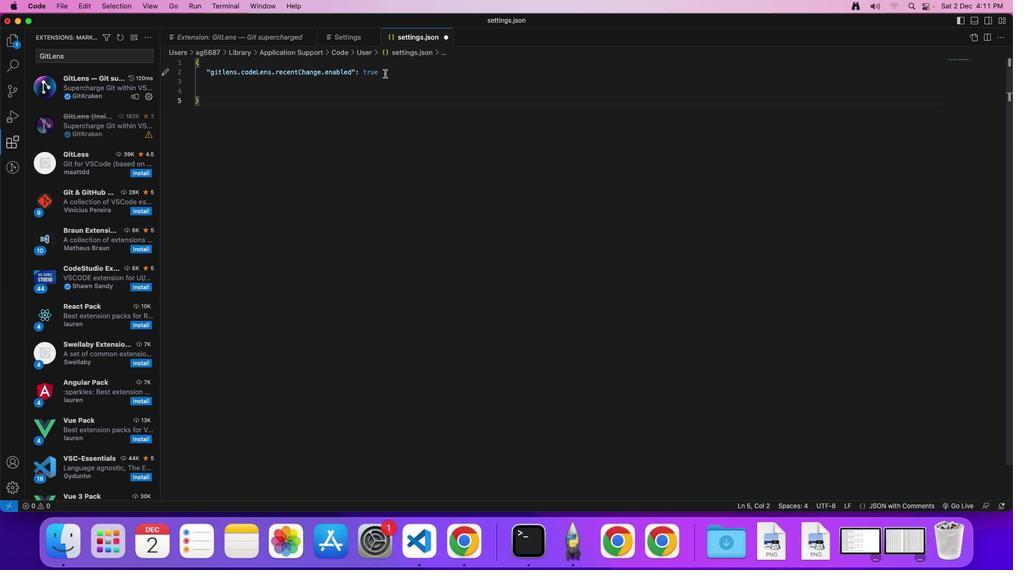 
Action: Mouse pressed left at (385, 73)
Screenshot: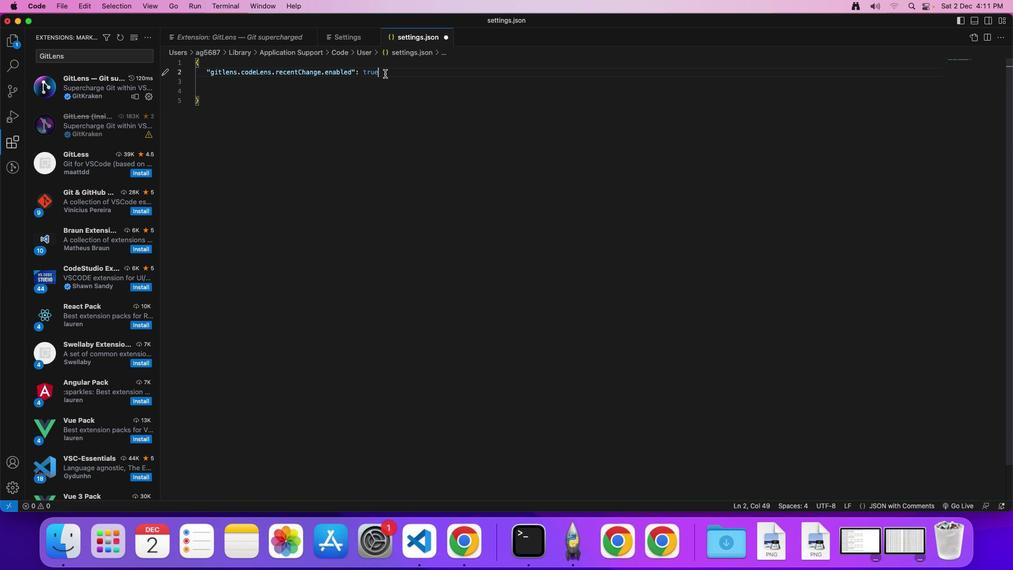 
Action: Mouse moved to (431, 156)
Screenshot: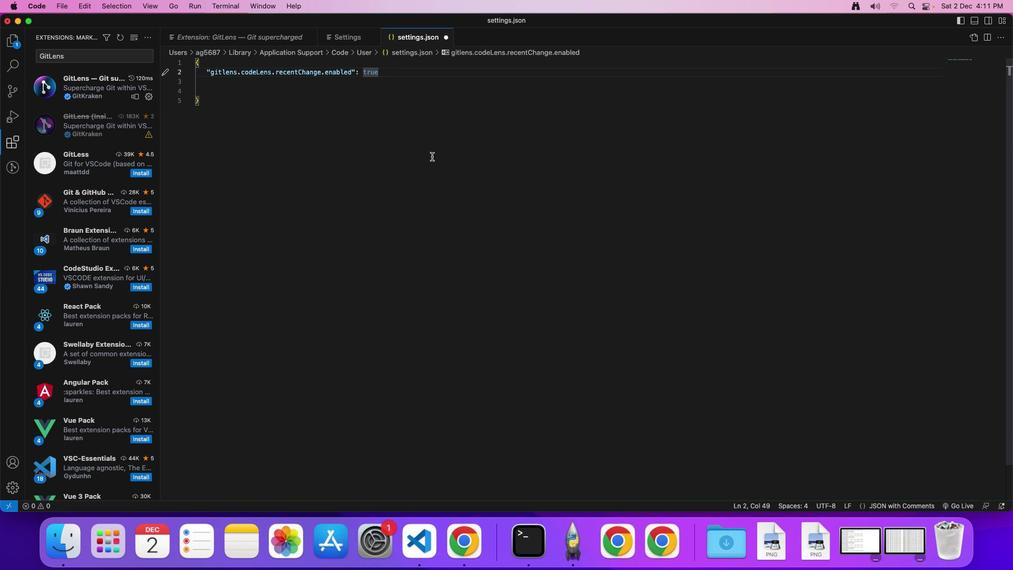 
Action: Key pressed ','
Screenshot: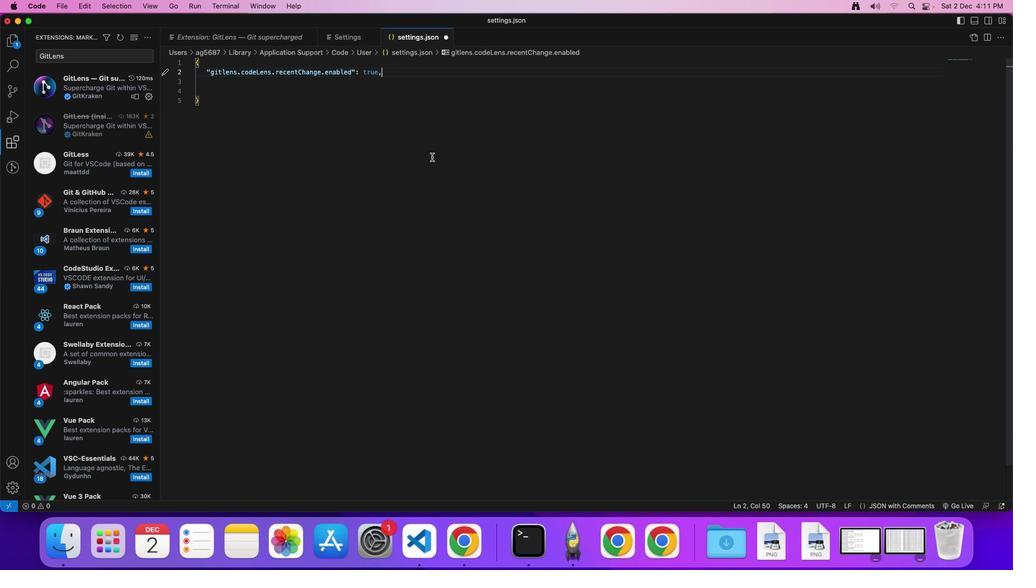 
Action: Mouse moved to (61, 5)
Screenshot: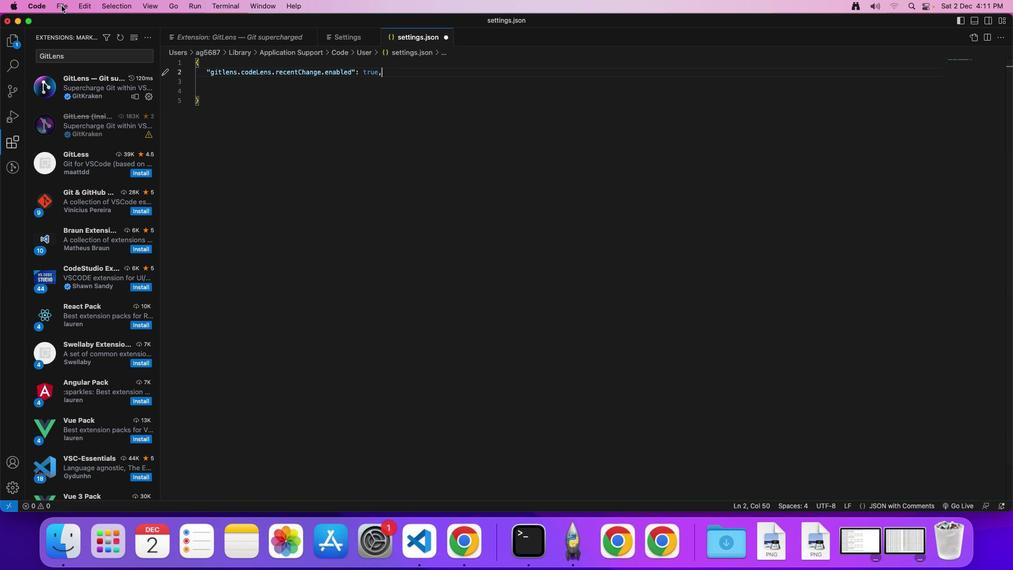 
Action: Mouse pressed left at (61, 5)
Screenshot: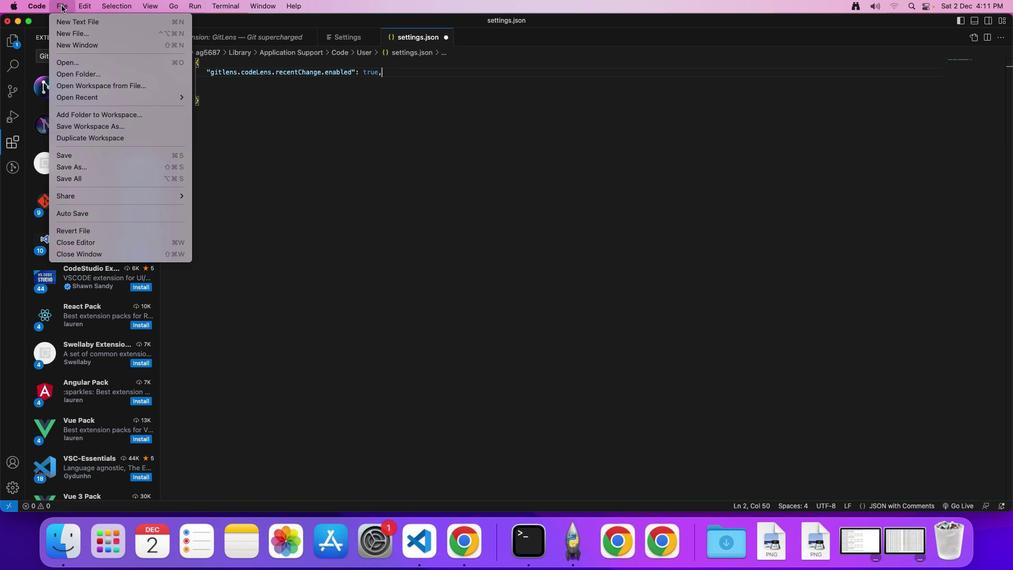 
Action: Mouse moved to (102, 158)
Screenshot: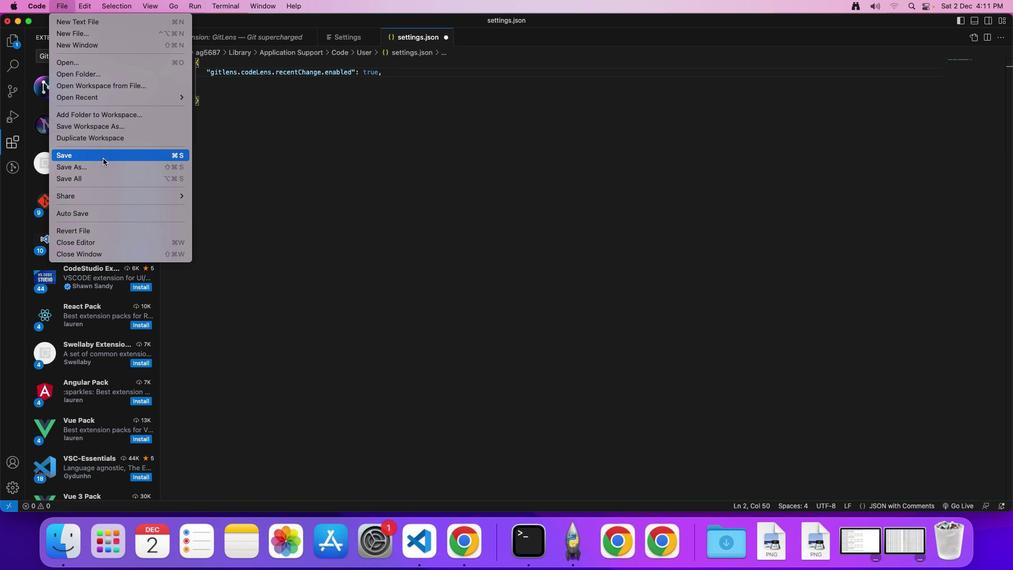 
Action: Mouse pressed left at (102, 158)
Screenshot: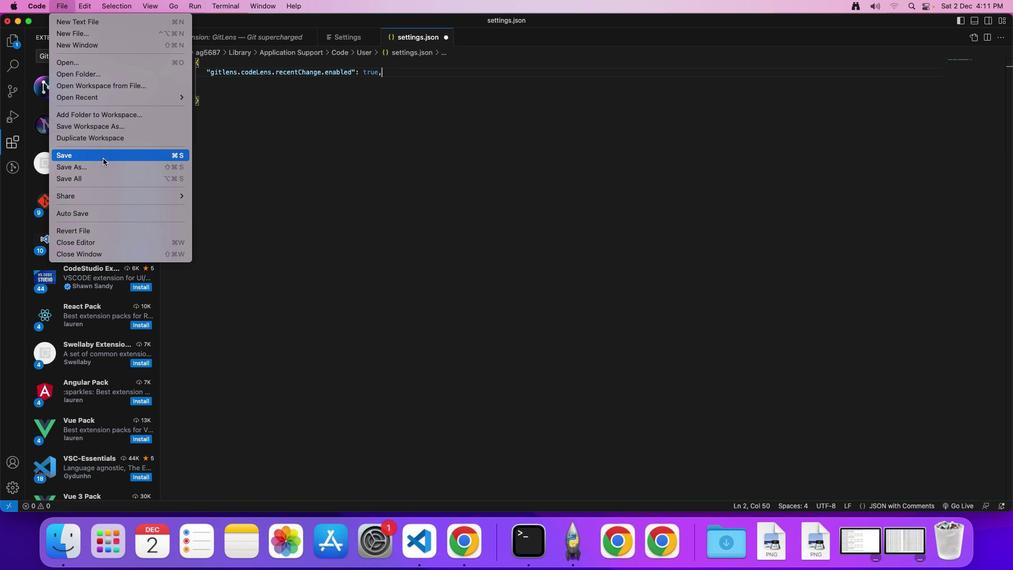 
Action: Mouse moved to (314, 191)
Screenshot: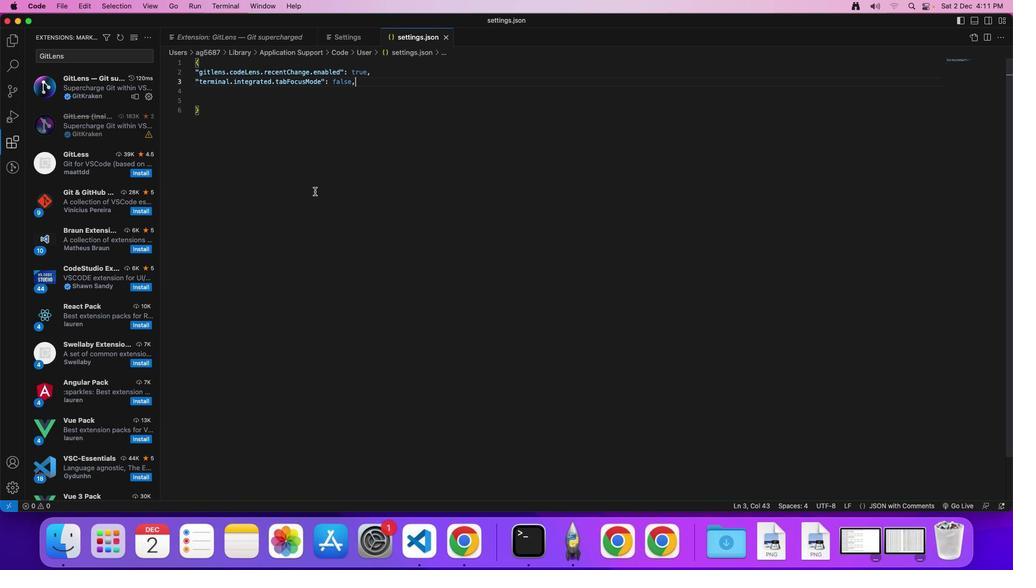 
Action: Mouse pressed left at (314, 191)
Screenshot: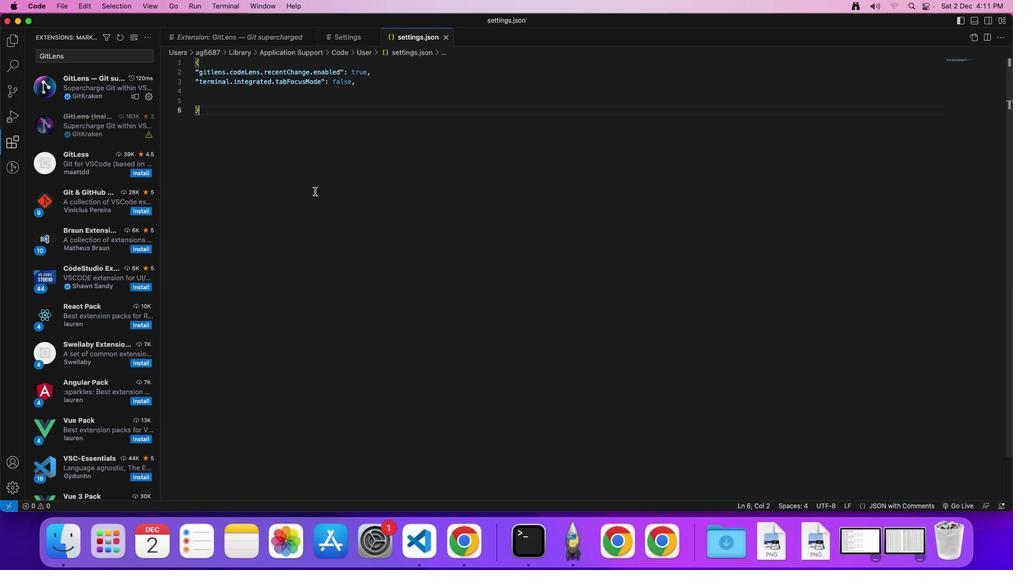
Action: Mouse moved to (62, 2)
Screenshot: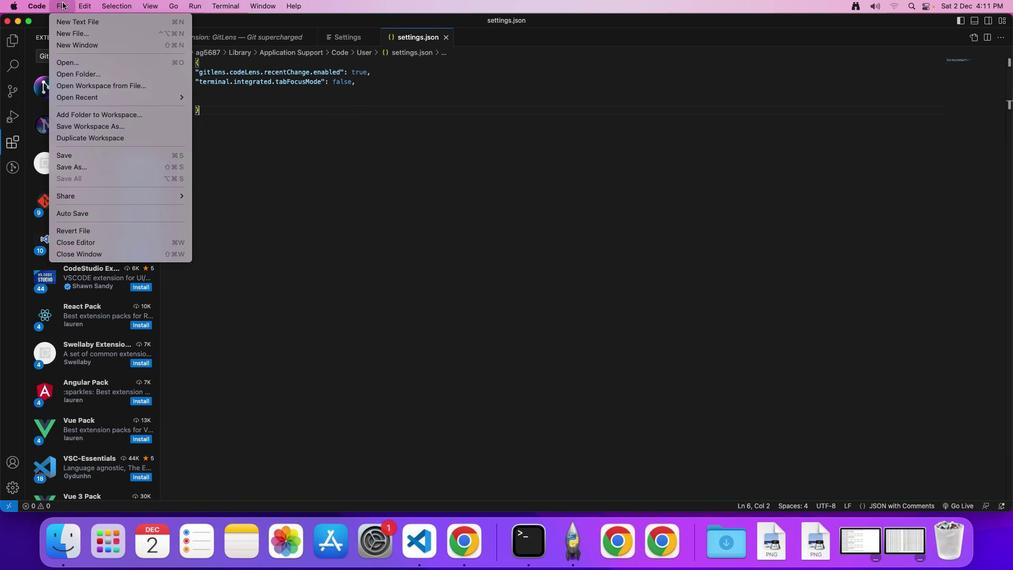 
Action: Mouse pressed left at (62, 2)
Screenshot: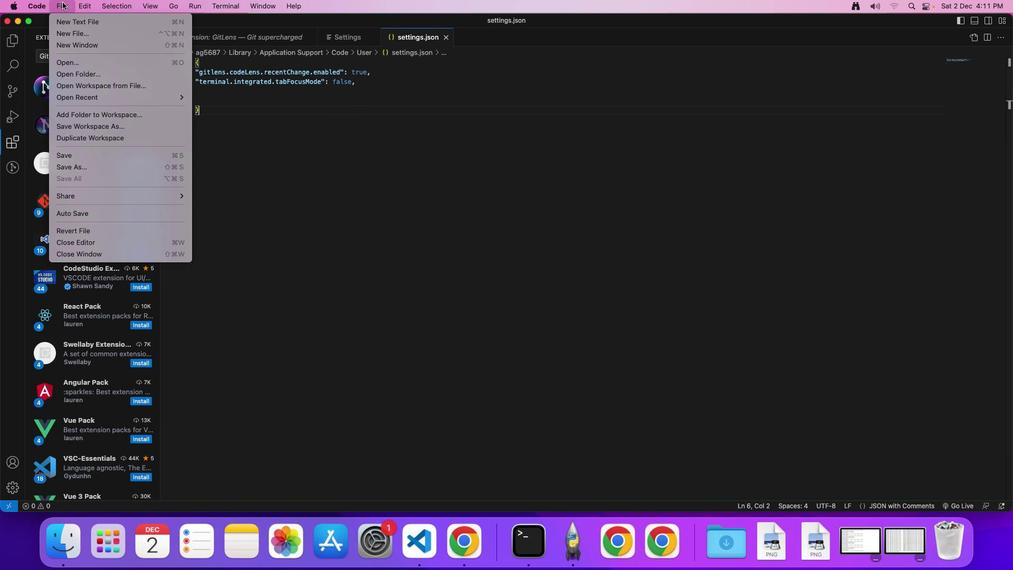 
Action: Mouse moved to (78, 154)
Screenshot: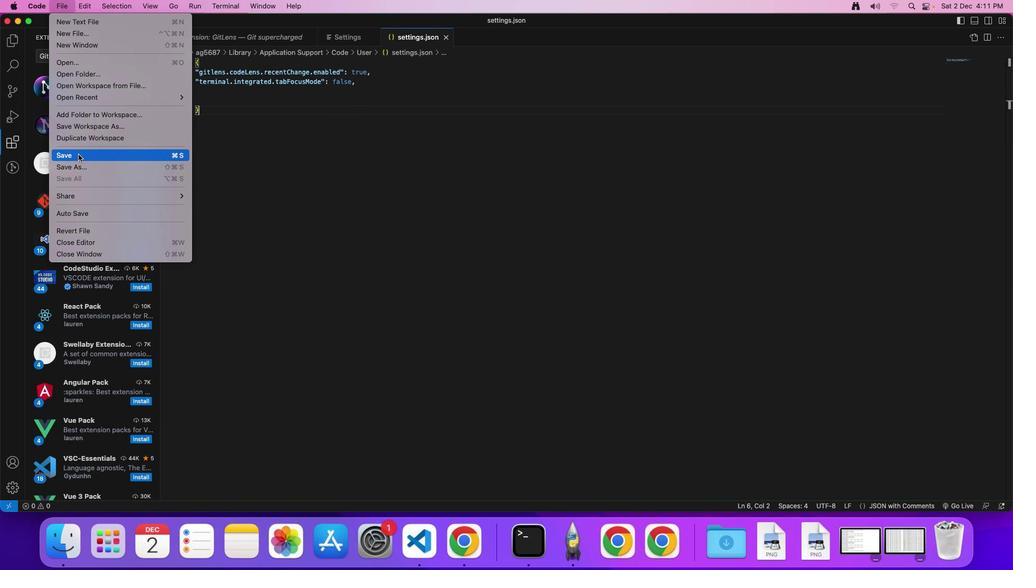 
Action: Mouse pressed left at (78, 154)
Screenshot: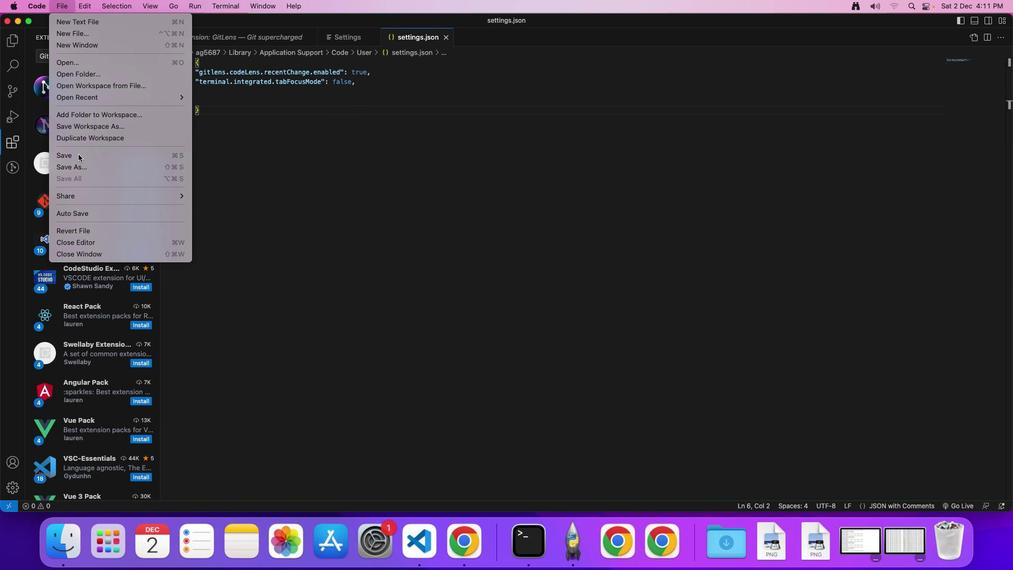 
Action: Mouse moved to (377, 182)
Screenshot: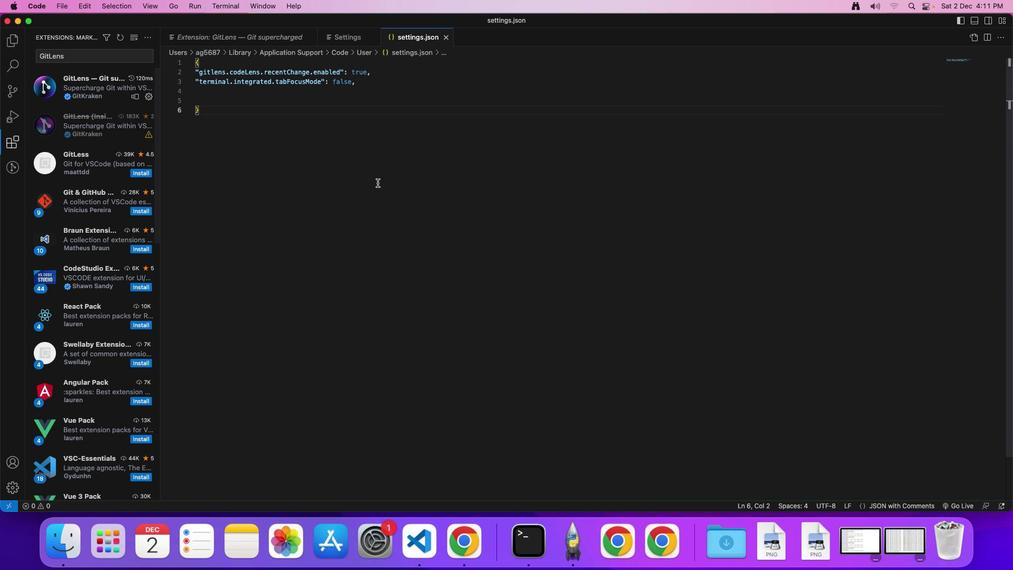 
